 Task: Add a condition where "Channel Is not Facebook Messenger" in new tickets in your groups.
Action: Mouse moved to (114, 418)
Screenshot: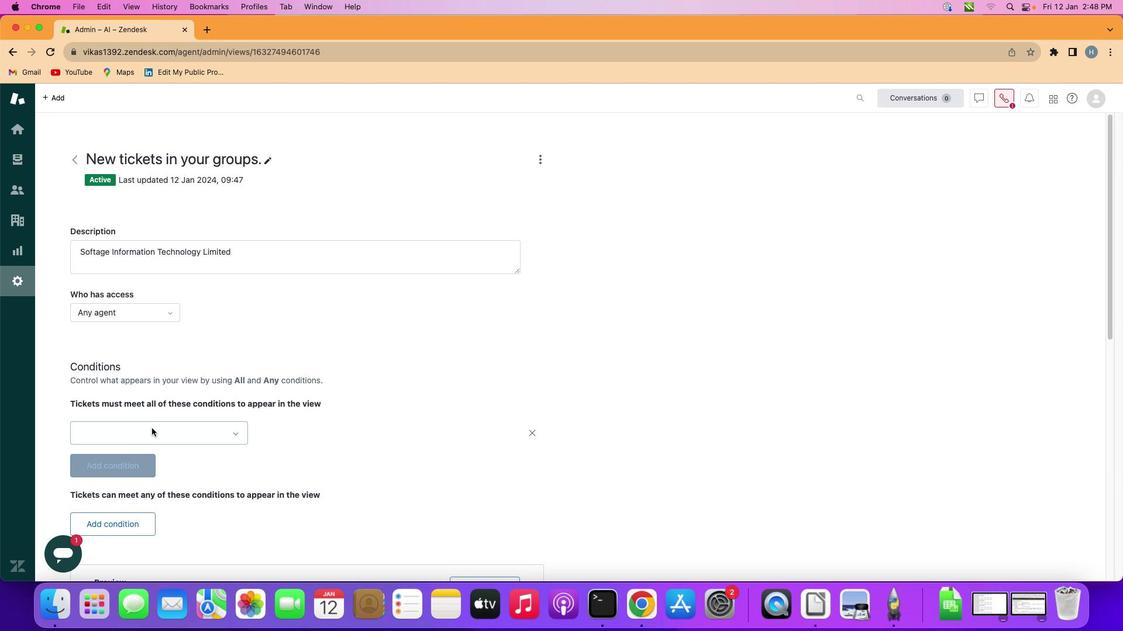 
Action: Mouse pressed left at (114, 418)
Screenshot: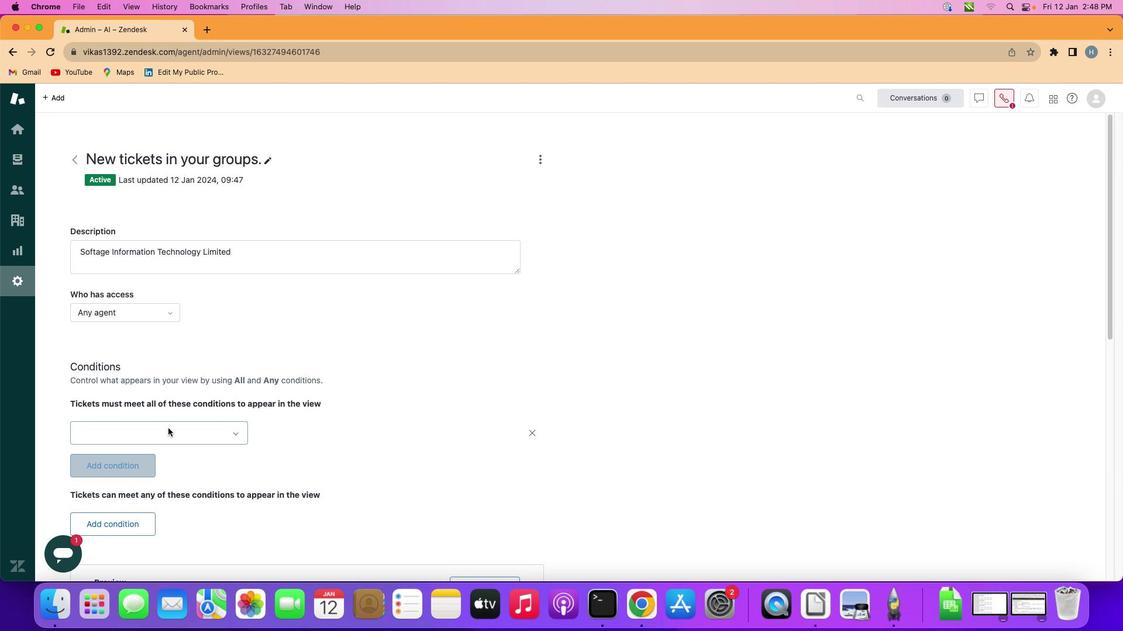 
Action: Mouse moved to (164, 418)
Screenshot: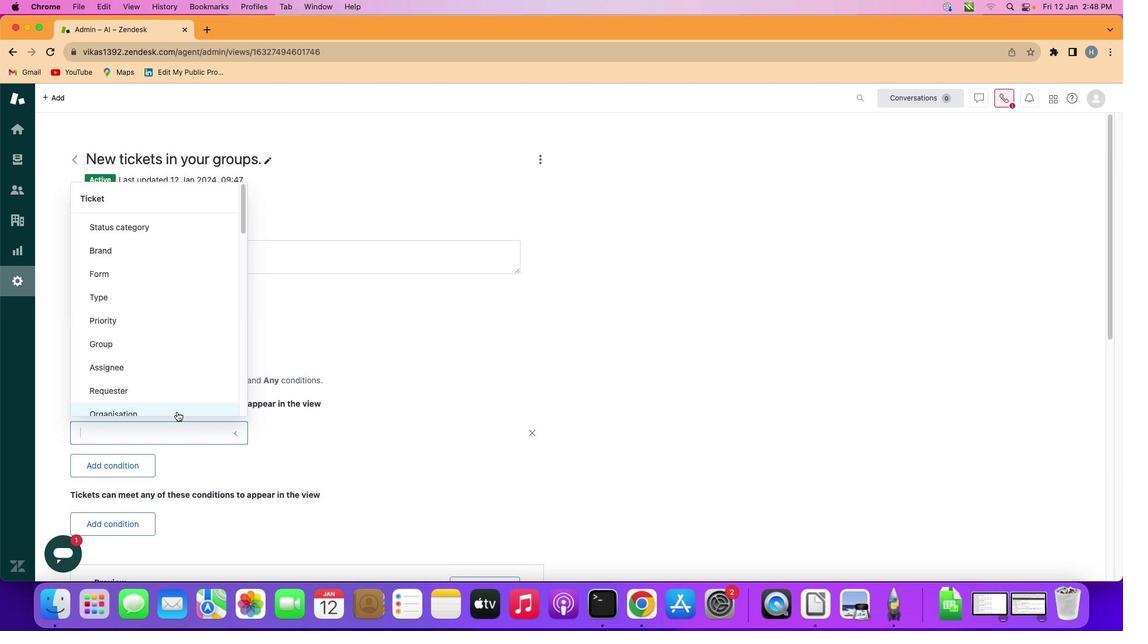 
Action: Mouse pressed left at (164, 418)
Screenshot: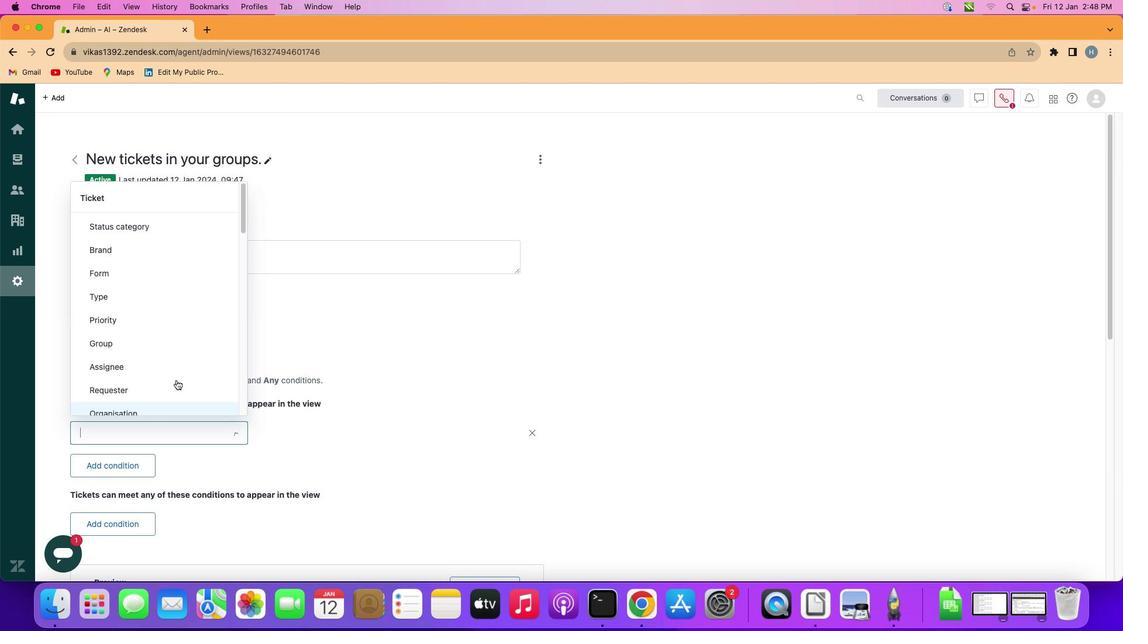 
Action: Mouse moved to (174, 305)
Screenshot: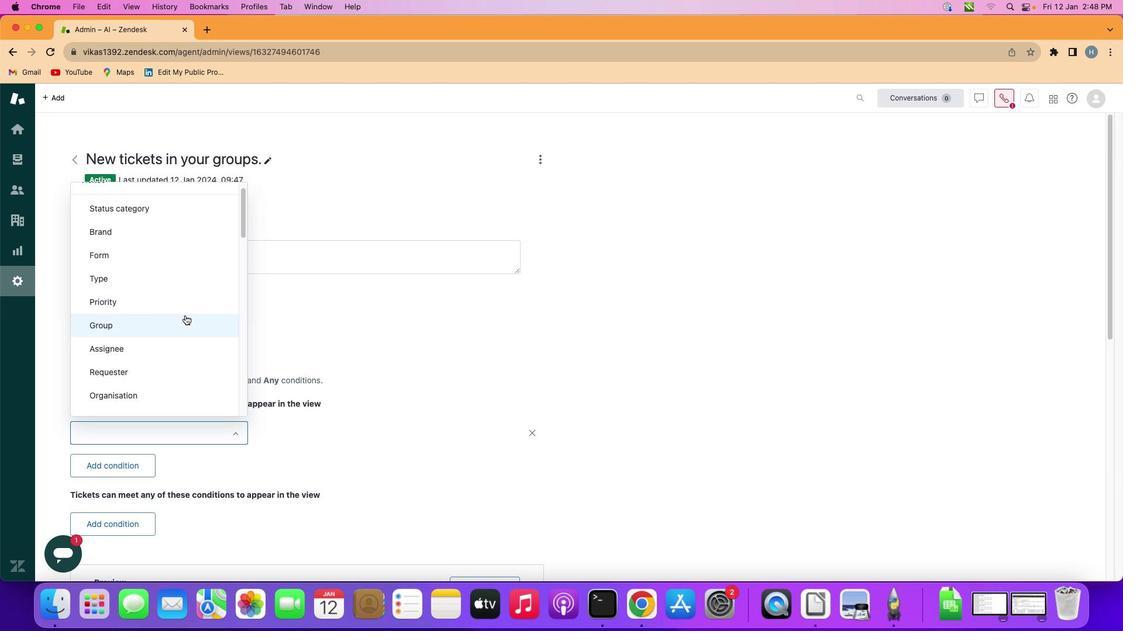 
Action: Mouse scrolled (174, 305) with delta (-9, -9)
Screenshot: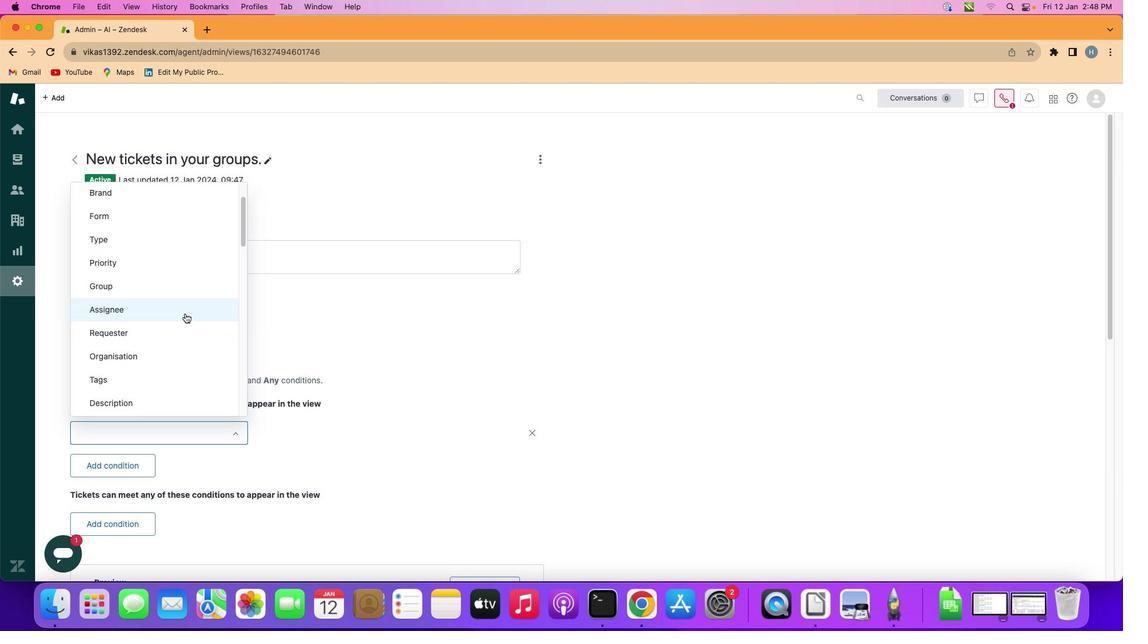 
Action: Mouse scrolled (174, 305) with delta (-9, -9)
Screenshot: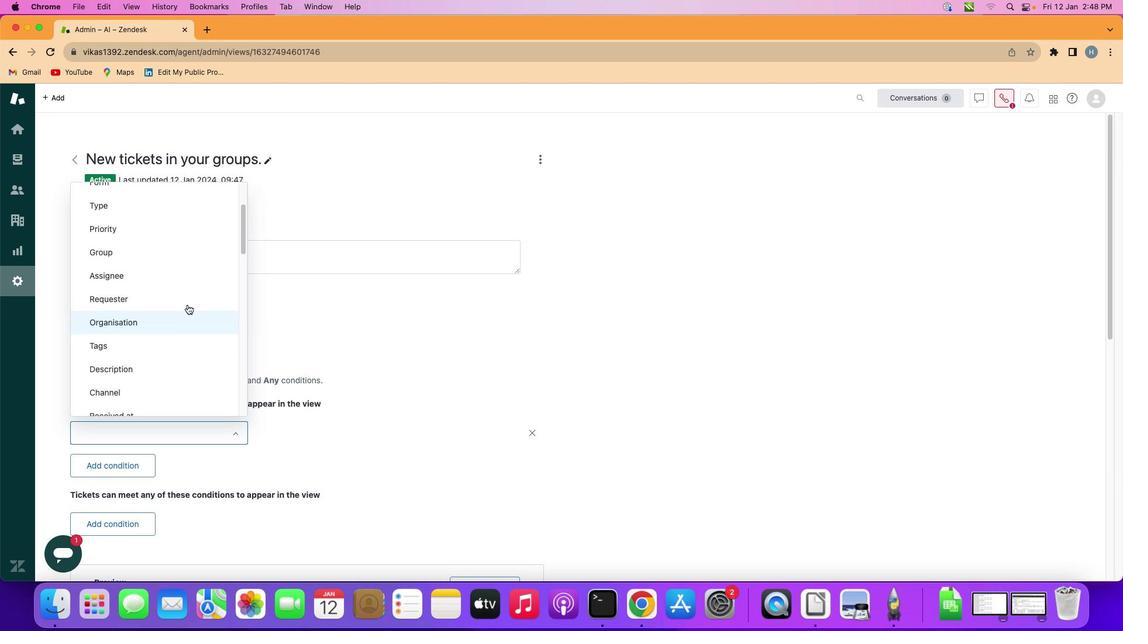 
Action: Mouse scrolled (174, 305) with delta (-9, -9)
Screenshot: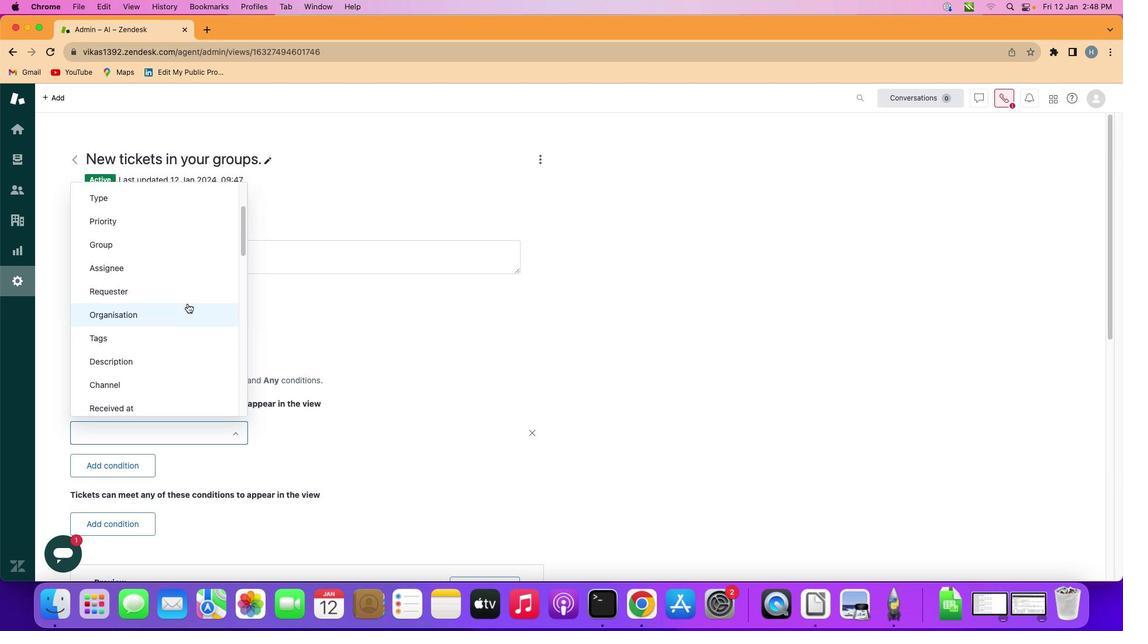 
Action: Mouse moved to (174, 305)
Screenshot: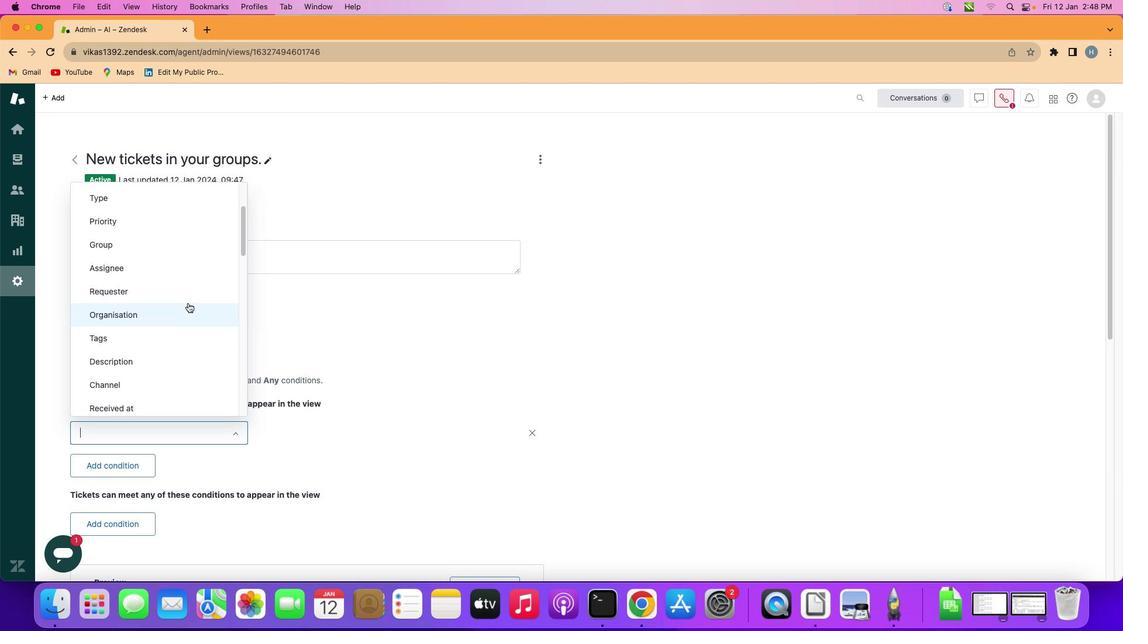 
Action: Mouse scrolled (174, 305) with delta (-9, -10)
Screenshot: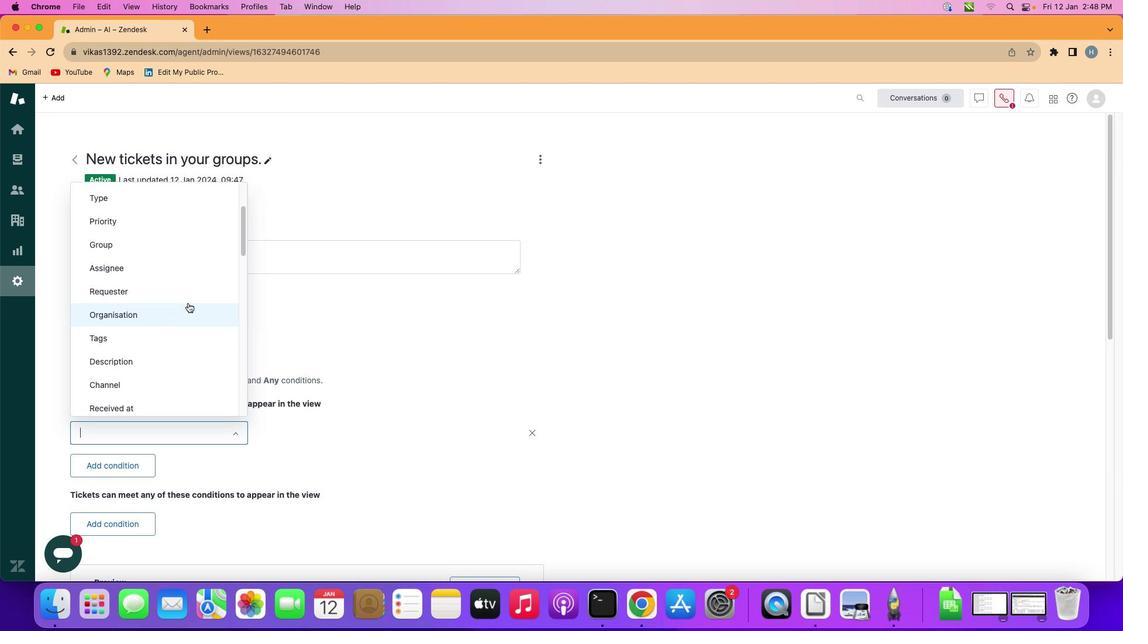 
Action: Mouse moved to (177, 293)
Screenshot: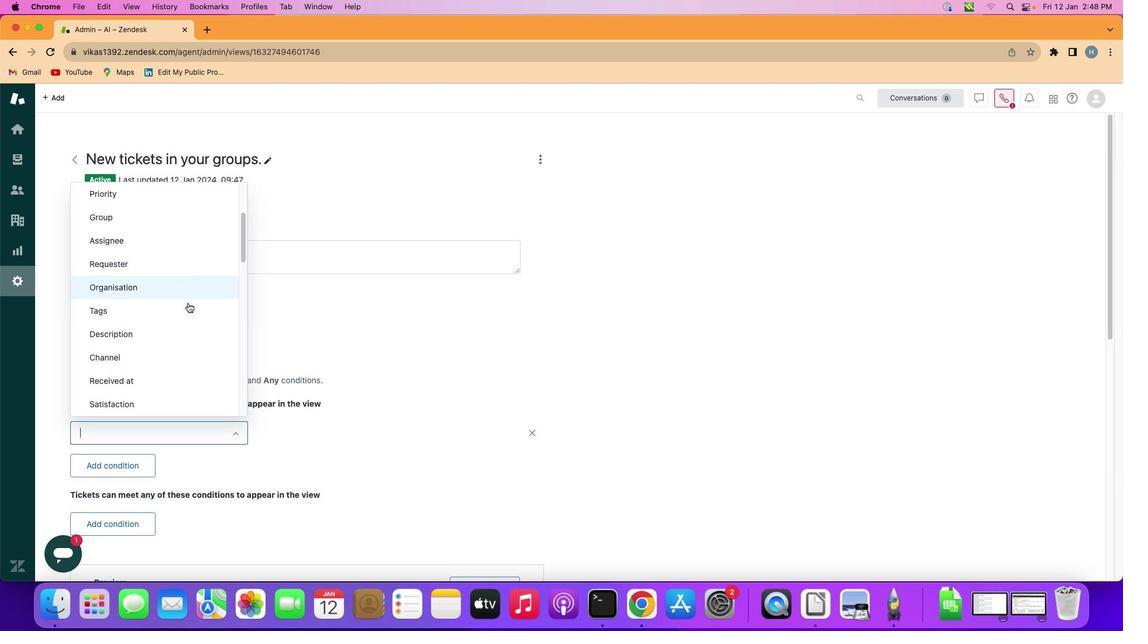 
Action: Mouse scrolled (177, 293) with delta (-9, -9)
Screenshot: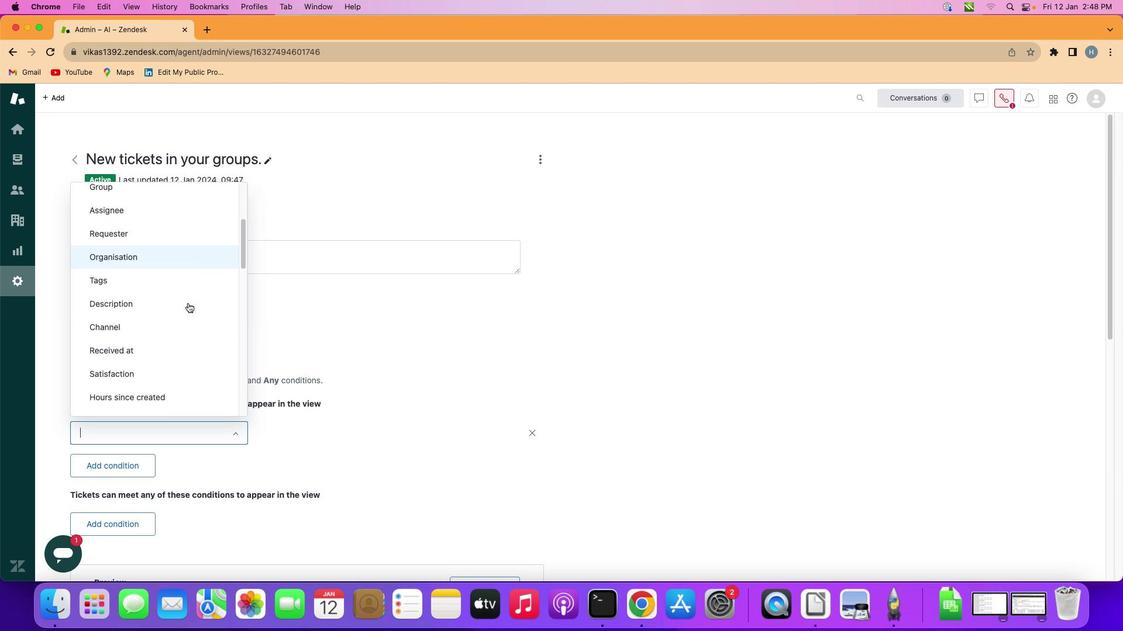 
Action: Mouse moved to (178, 293)
Screenshot: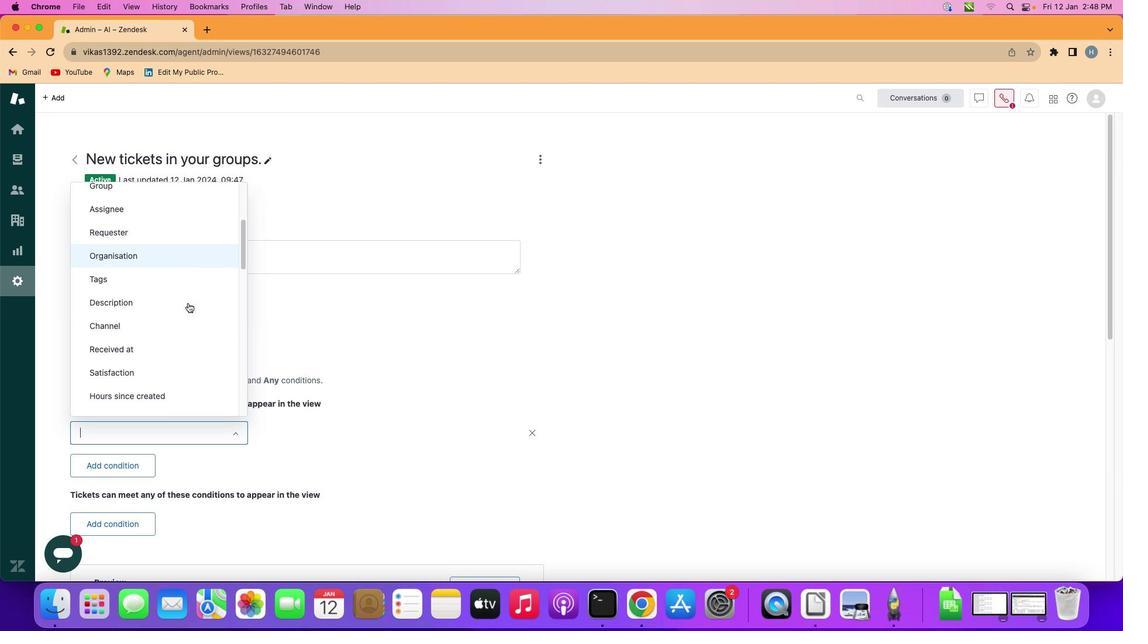 
Action: Mouse scrolled (178, 293) with delta (-9, -9)
Screenshot: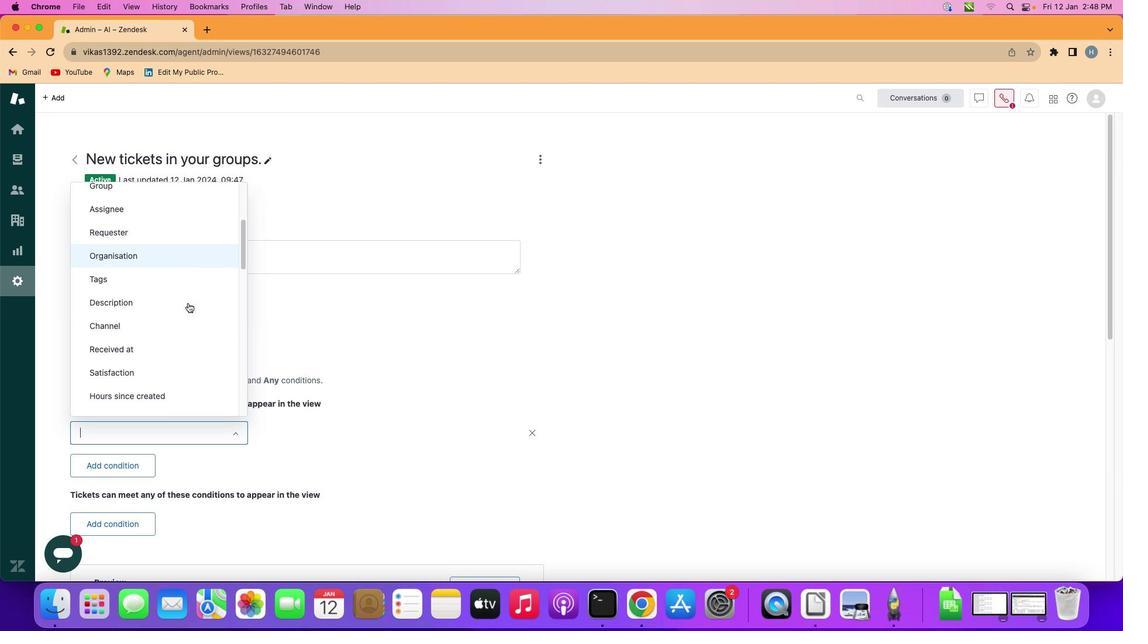 
Action: Mouse scrolled (178, 293) with delta (-9, -9)
Screenshot: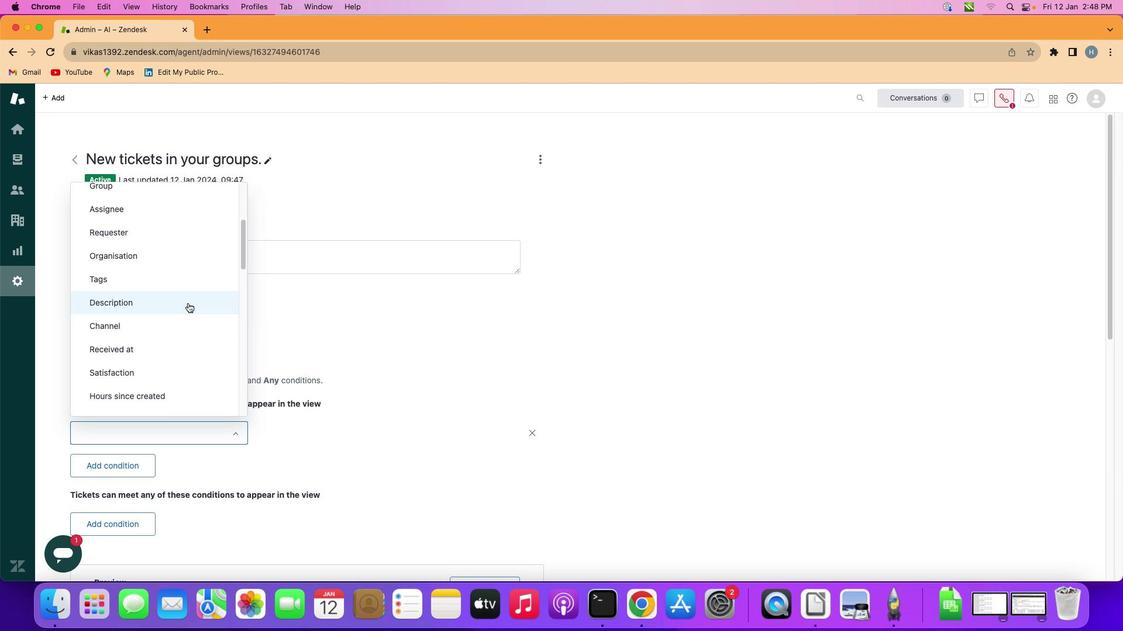 
Action: Mouse moved to (169, 311)
Screenshot: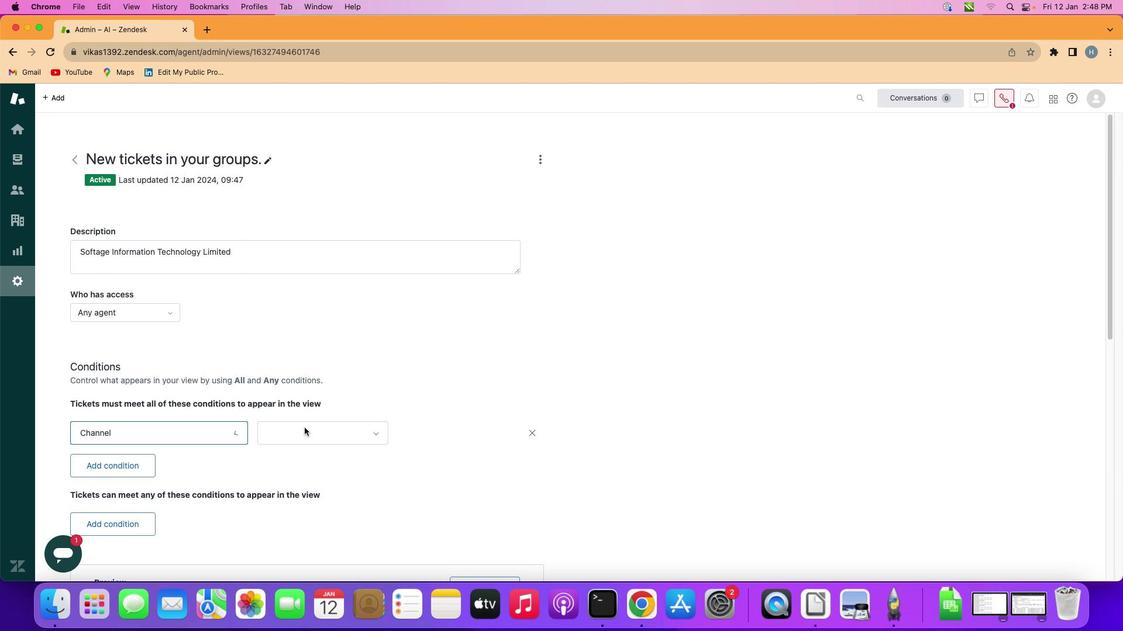 
Action: Mouse pressed left at (169, 311)
Screenshot: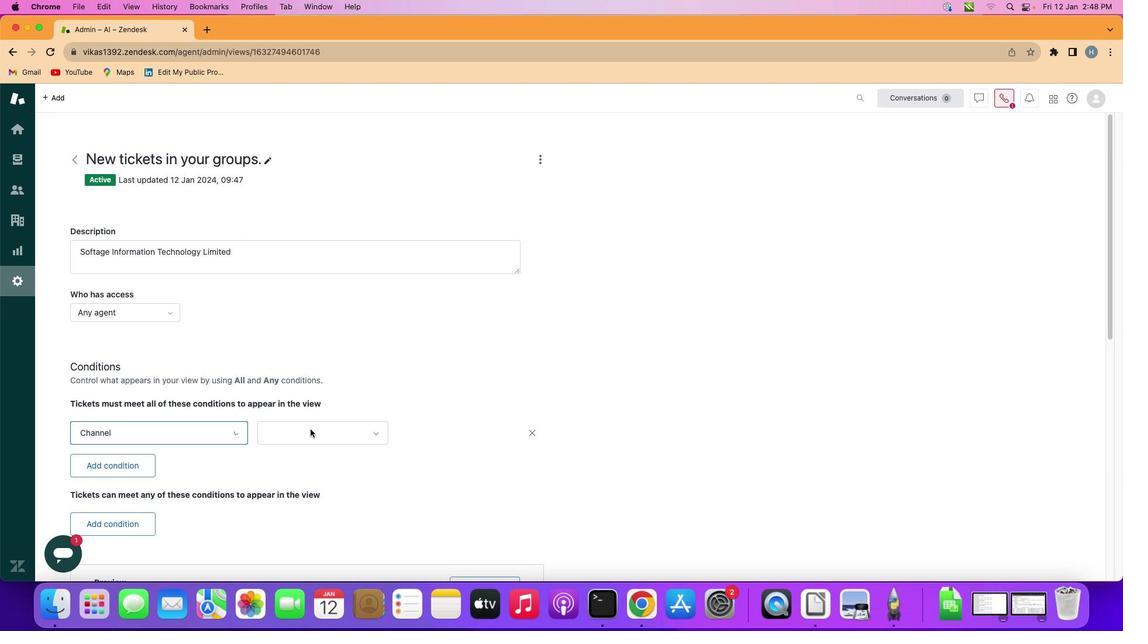 
Action: Mouse moved to (304, 418)
Screenshot: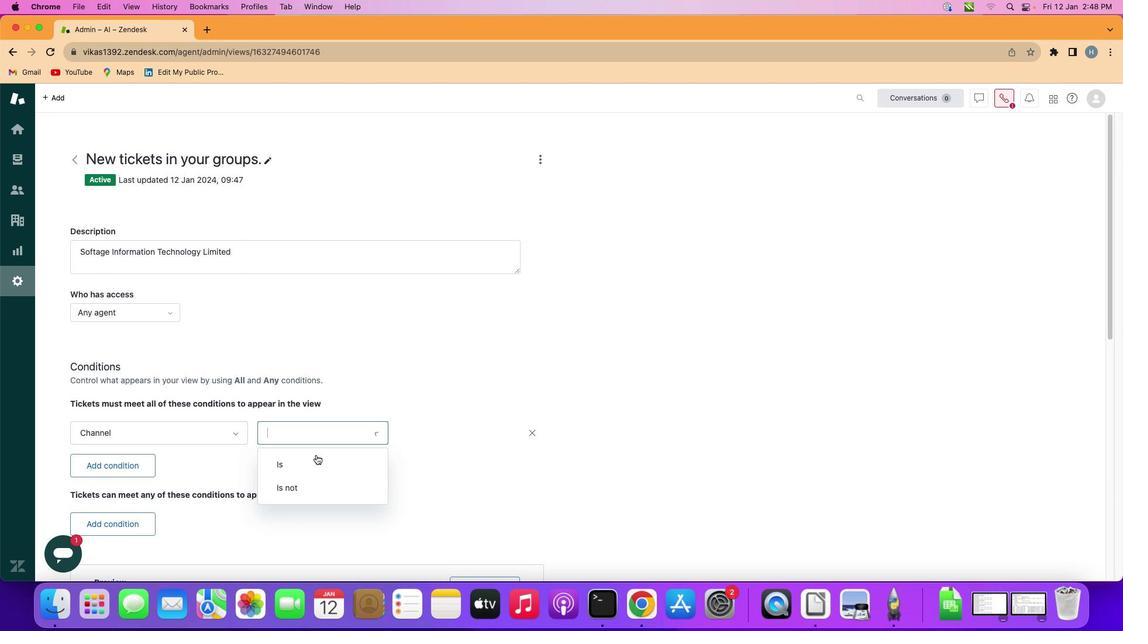 
Action: Mouse pressed left at (304, 418)
Screenshot: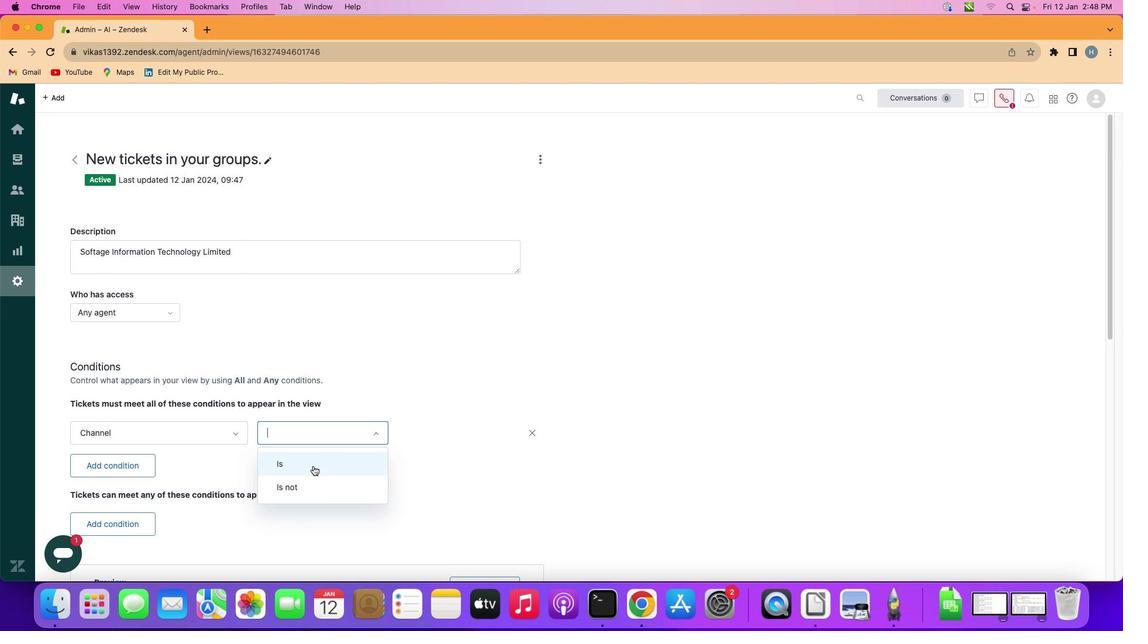 
Action: Mouse moved to (301, 472)
Screenshot: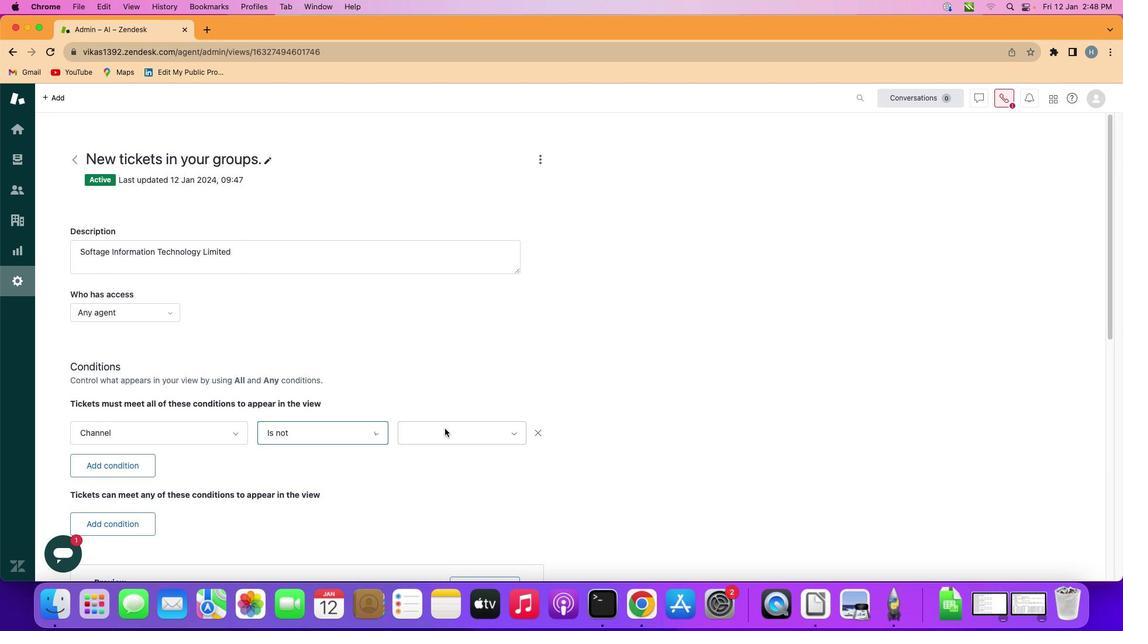 
Action: Mouse pressed left at (301, 472)
Screenshot: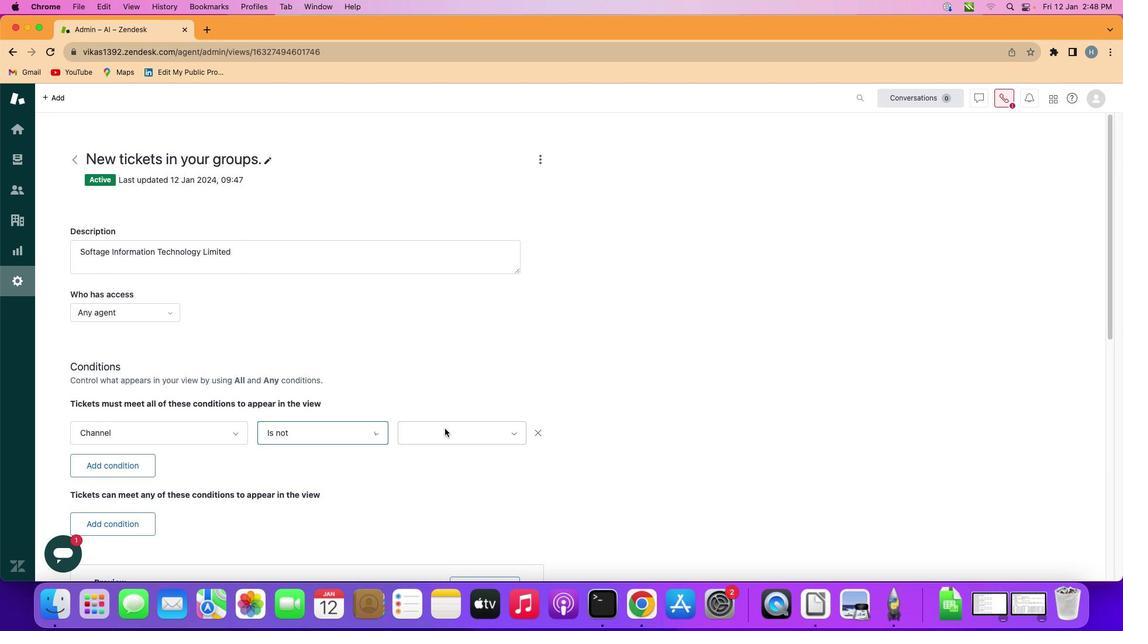 
Action: Mouse moved to (442, 415)
Screenshot: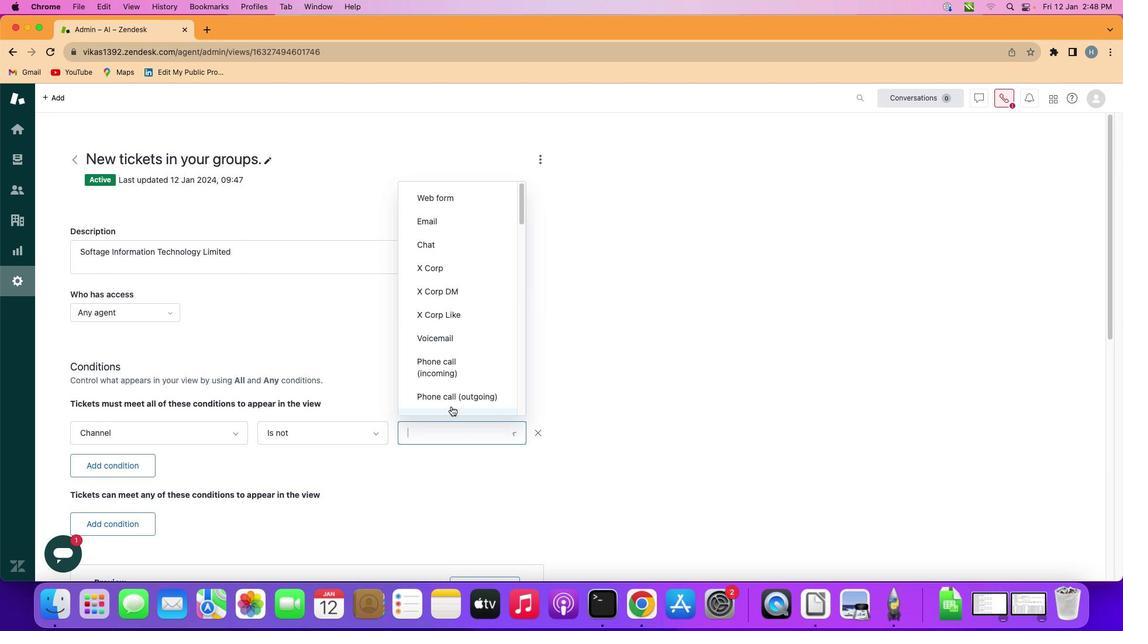 
Action: Mouse pressed left at (442, 415)
Screenshot: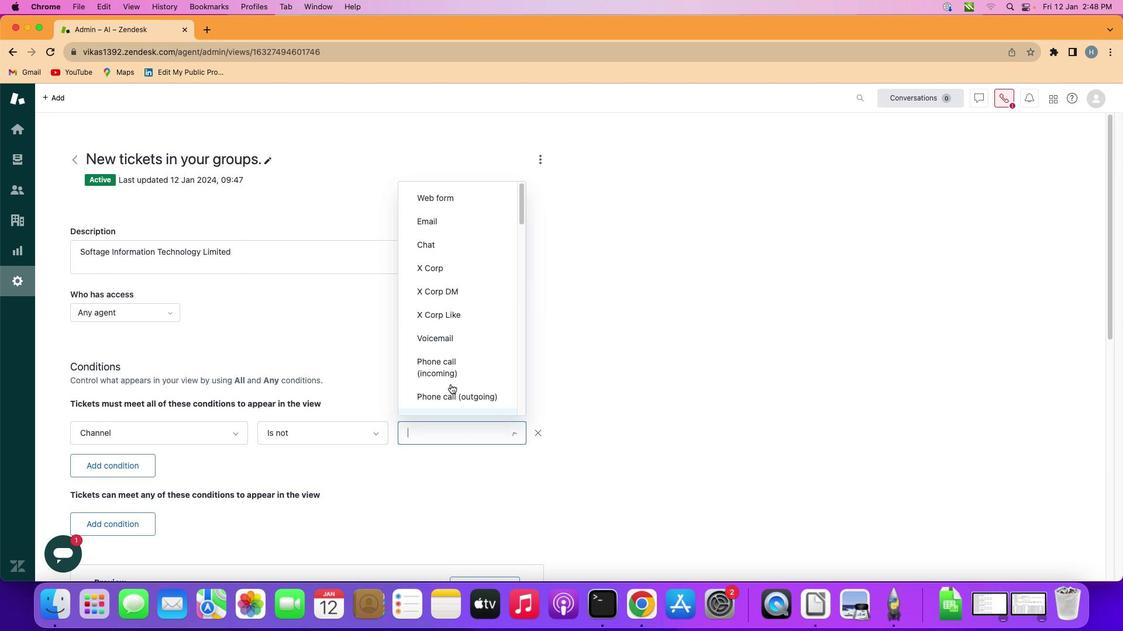 
Action: Mouse moved to (450, 281)
Screenshot: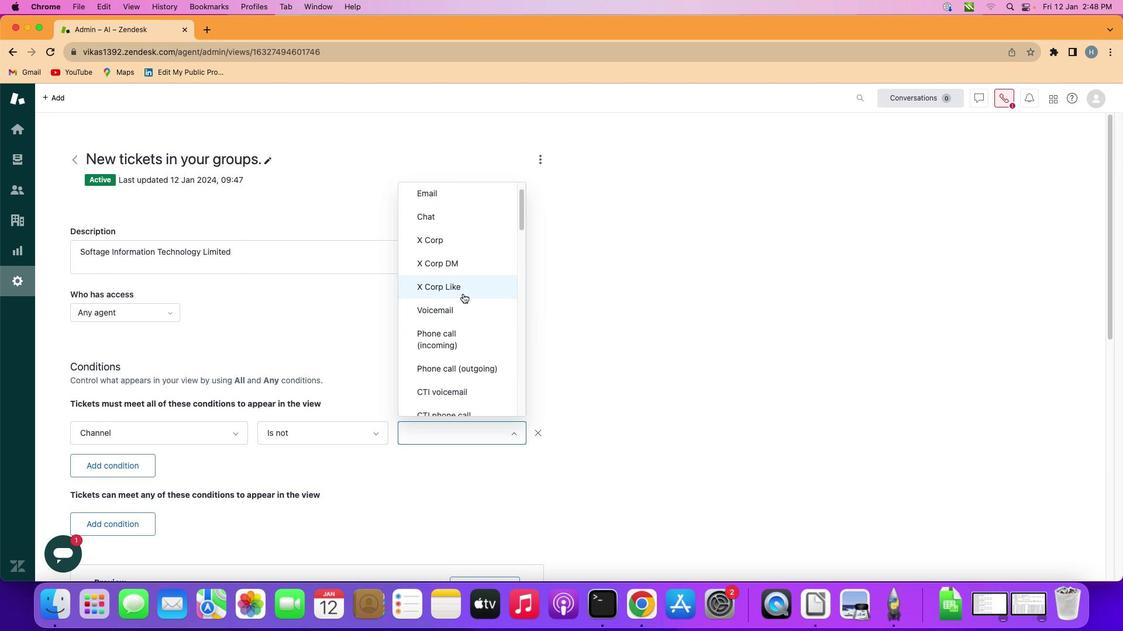 
Action: Mouse scrolled (450, 281) with delta (-9, -9)
Screenshot: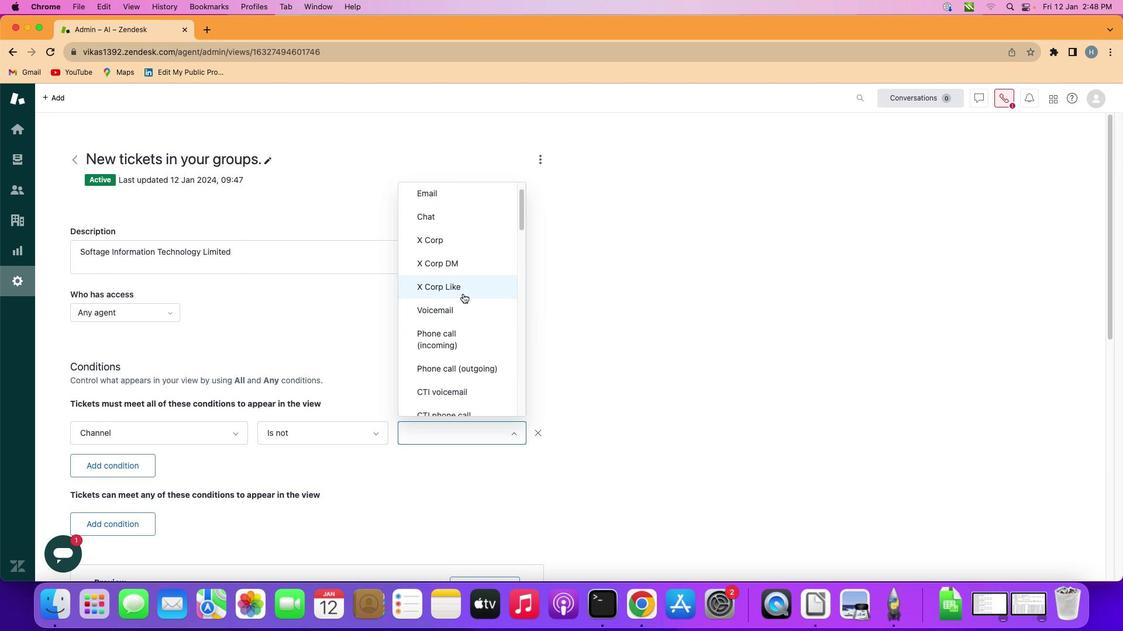 
Action: Mouse moved to (451, 281)
Screenshot: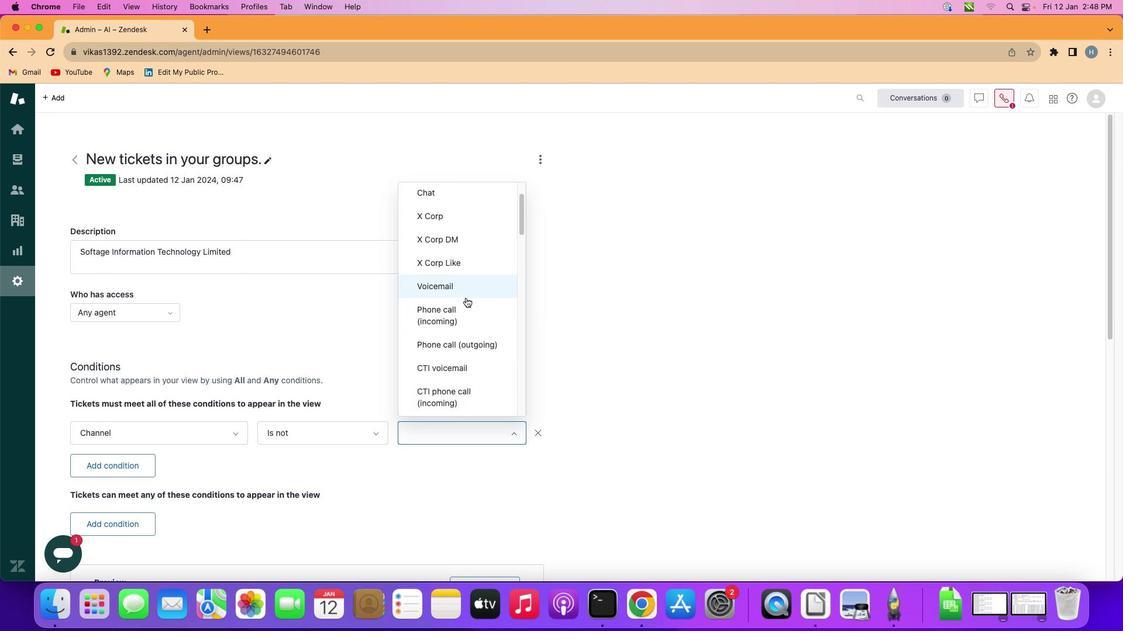 
Action: Mouse scrolled (451, 281) with delta (-9, -9)
Screenshot: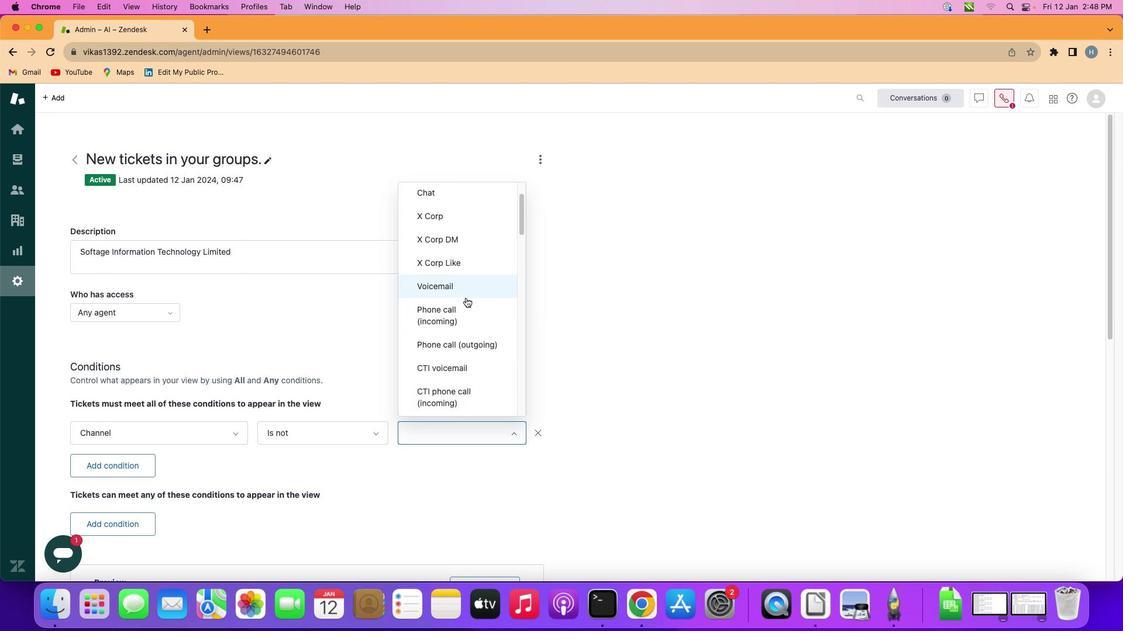 
Action: Mouse moved to (452, 283)
Screenshot: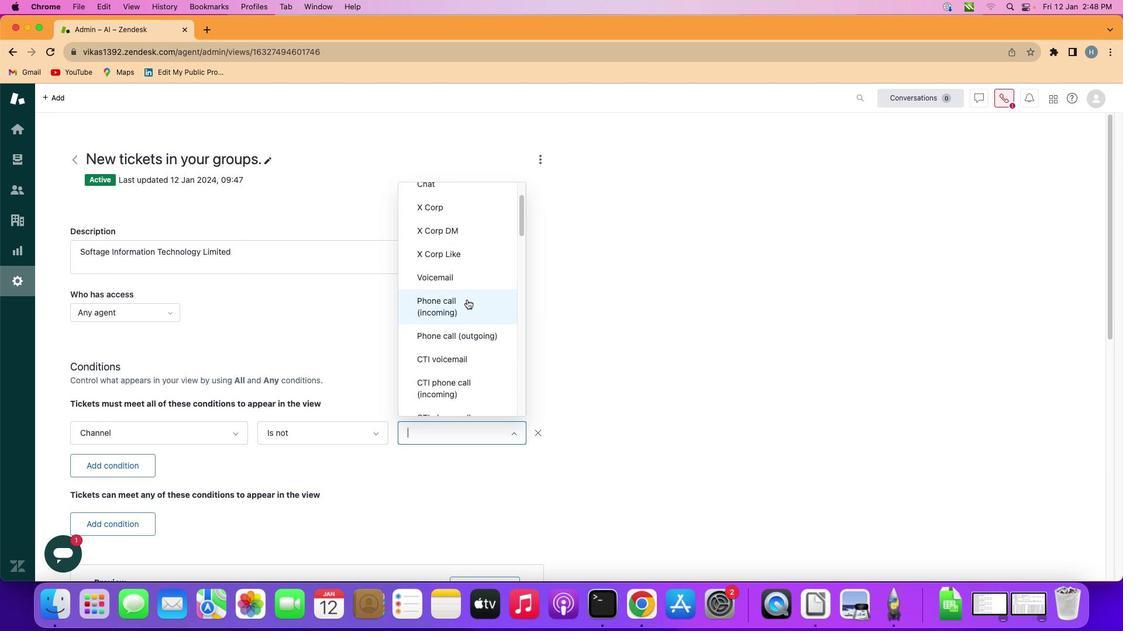 
Action: Mouse scrolled (452, 283) with delta (-9, -9)
Screenshot: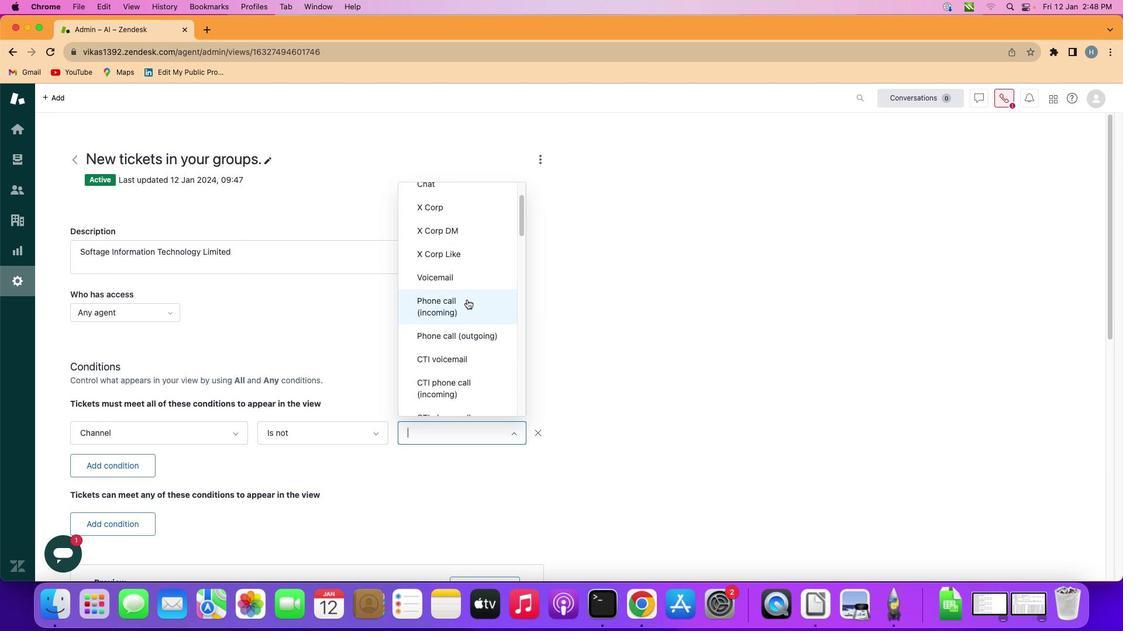 
Action: Mouse moved to (452, 284)
Screenshot: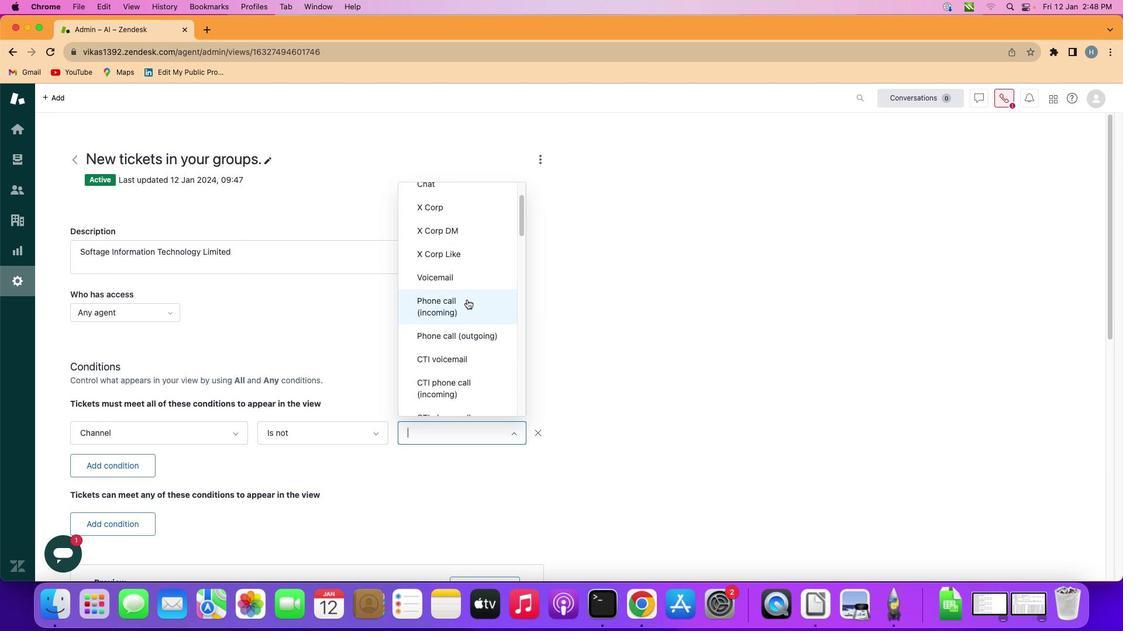 
Action: Mouse scrolled (452, 284) with delta (-9, -9)
Screenshot: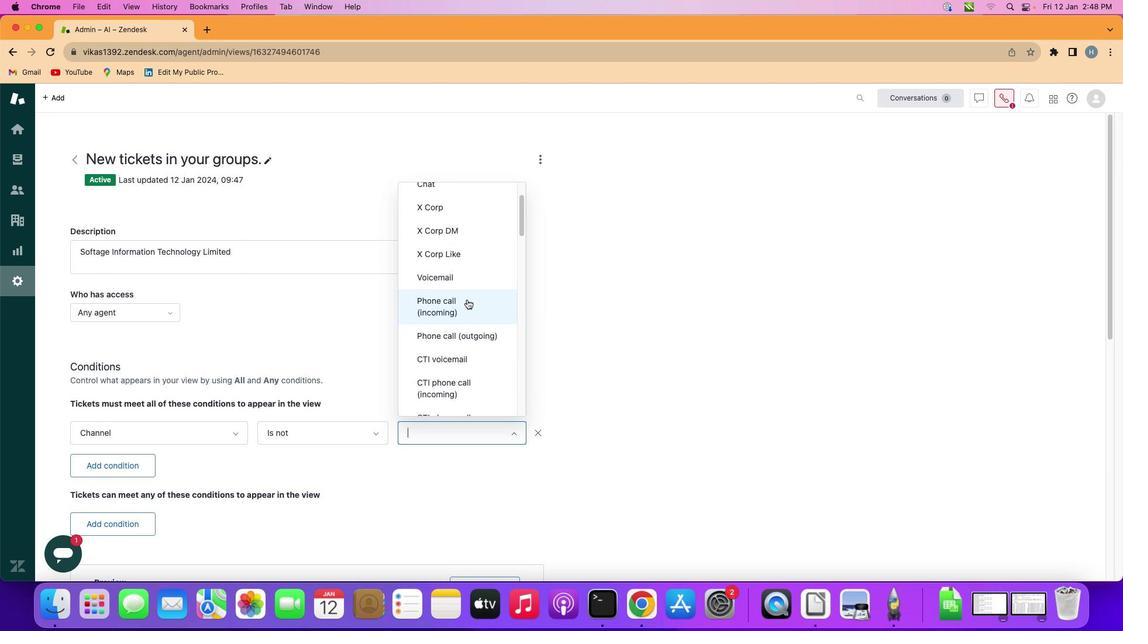 
Action: Mouse moved to (456, 290)
Screenshot: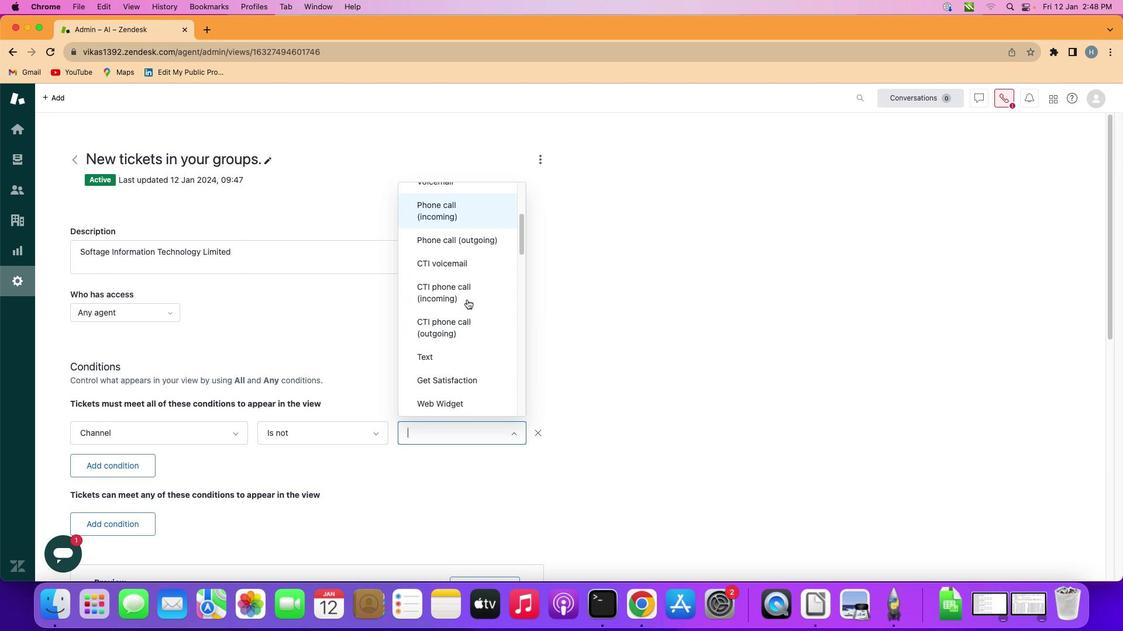 
Action: Mouse scrolled (456, 290) with delta (-9, -9)
Screenshot: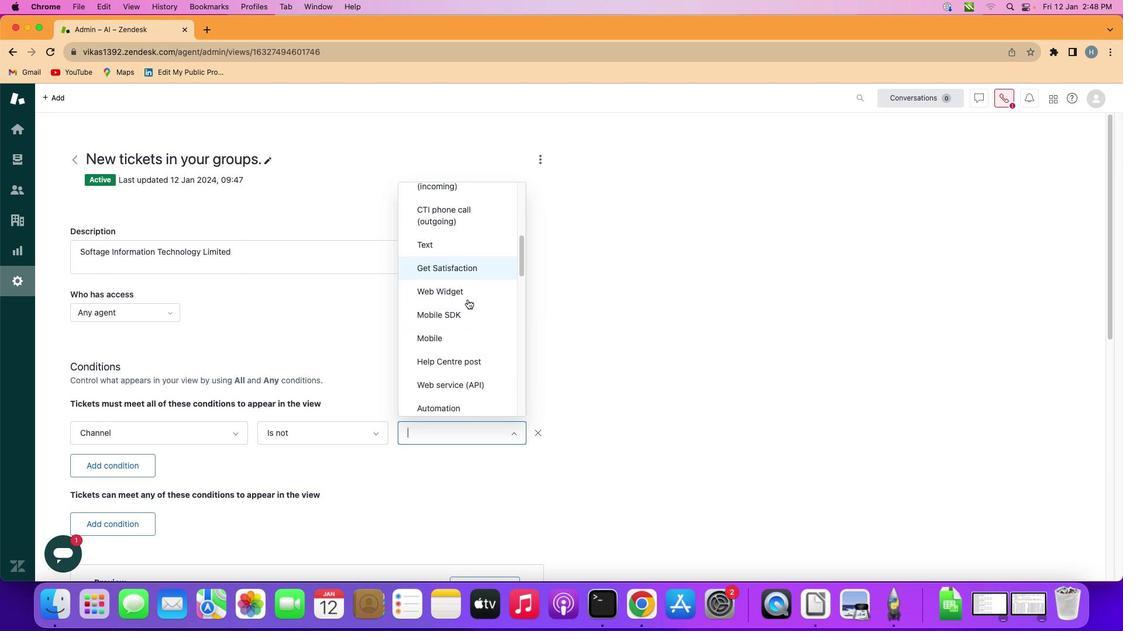 
Action: Mouse scrolled (456, 290) with delta (-9, -9)
Screenshot: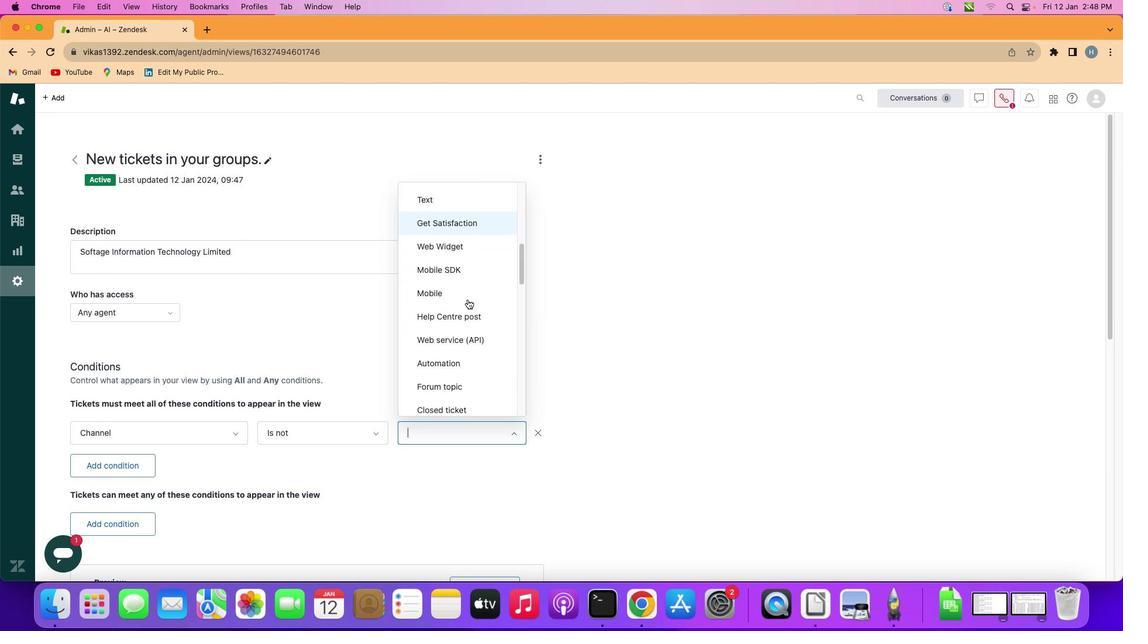 
Action: Mouse scrolled (456, 290) with delta (-9, -10)
Screenshot: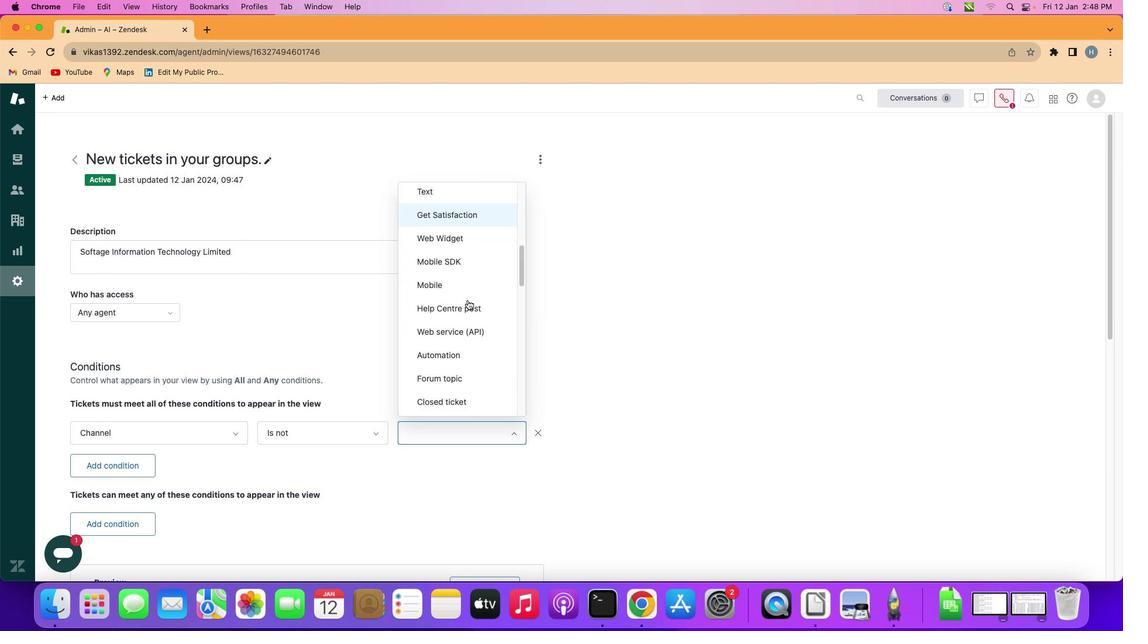 
Action: Mouse scrolled (456, 290) with delta (-9, -11)
Screenshot: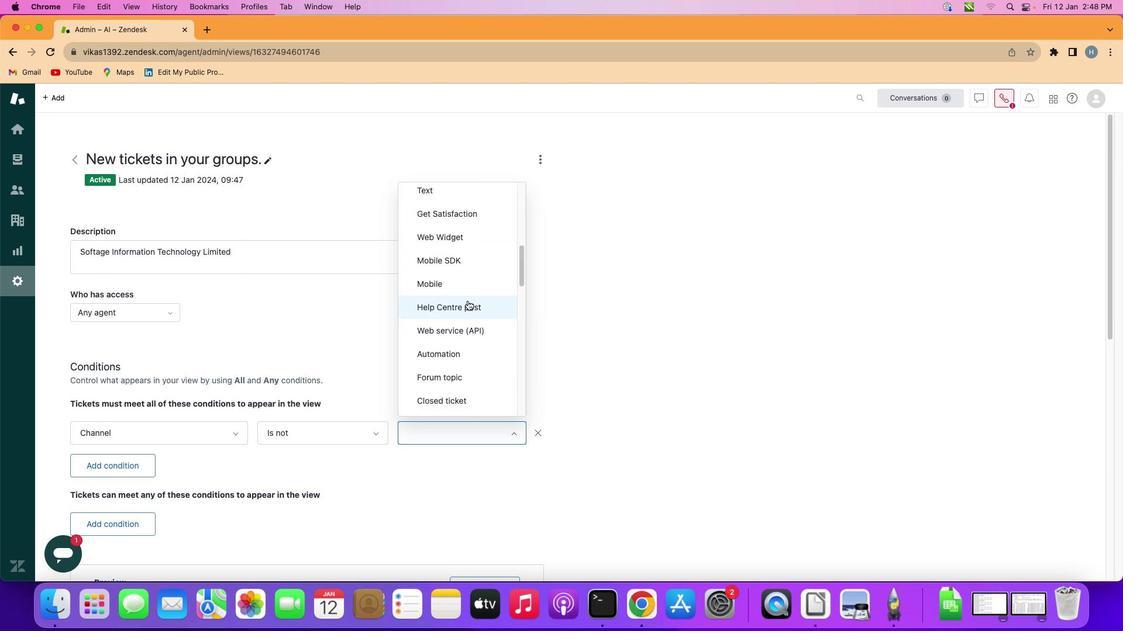
Action: Mouse moved to (457, 290)
Screenshot: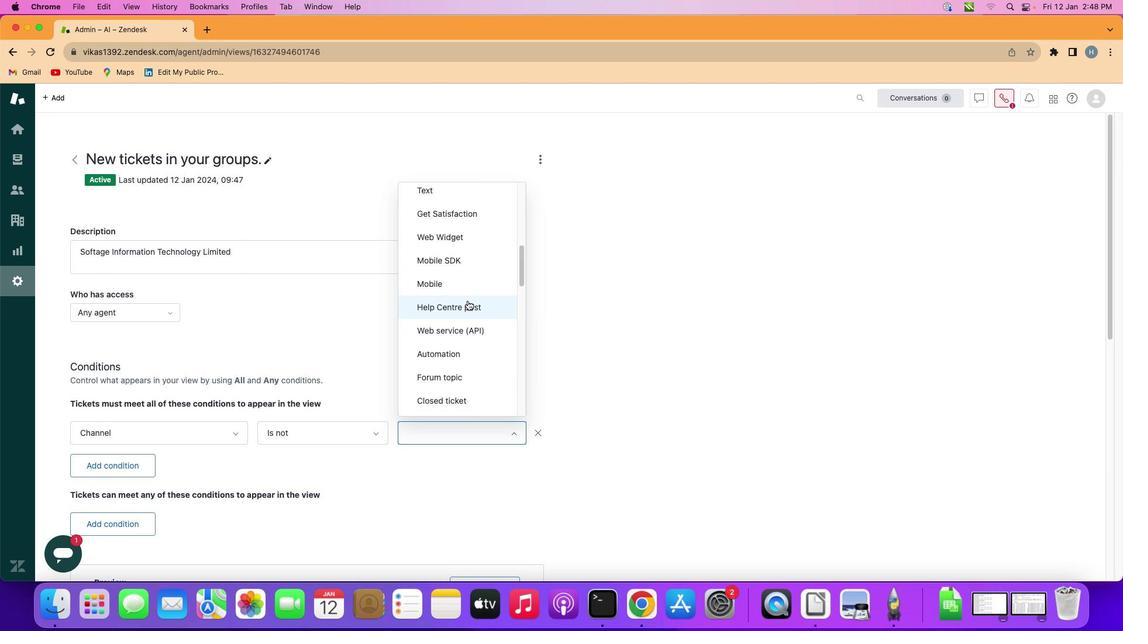 
Action: Mouse scrolled (457, 290) with delta (-9, -11)
Screenshot: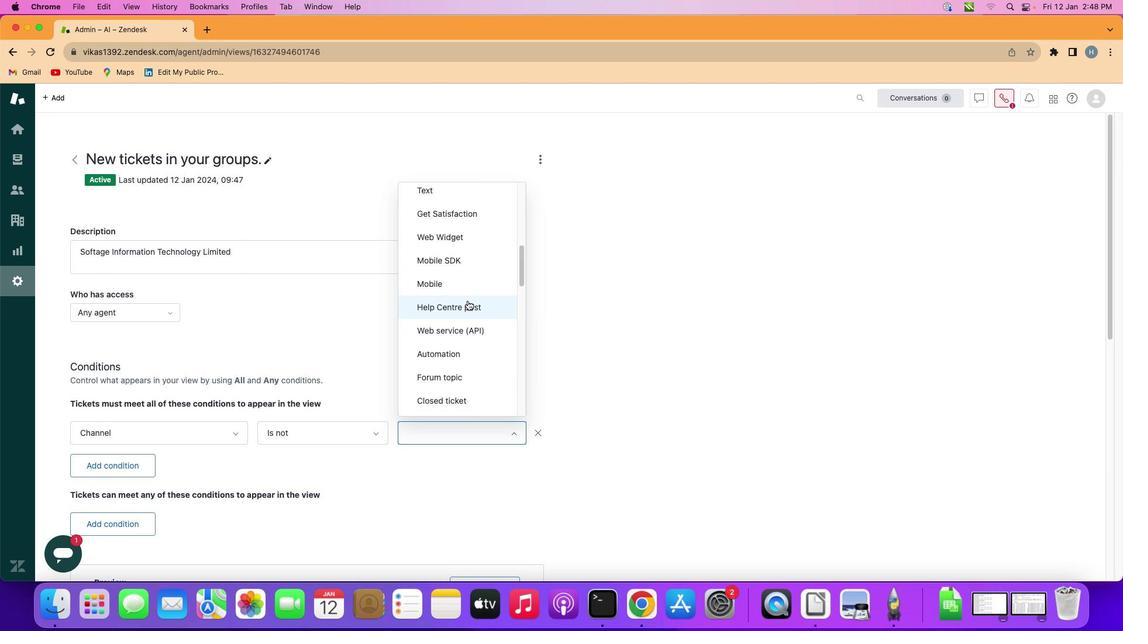 
Action: Mouse moved to (457, 291)
Screenshot: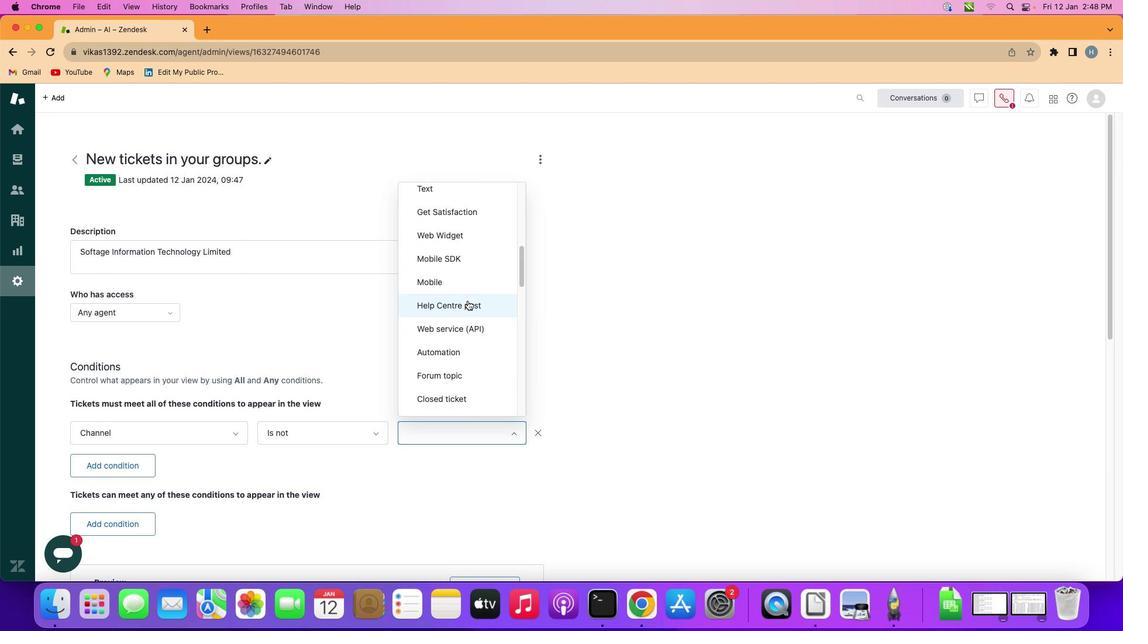 
Action: Mouse scrolled (457, 291) with delta (-9, -9)
Screenshot: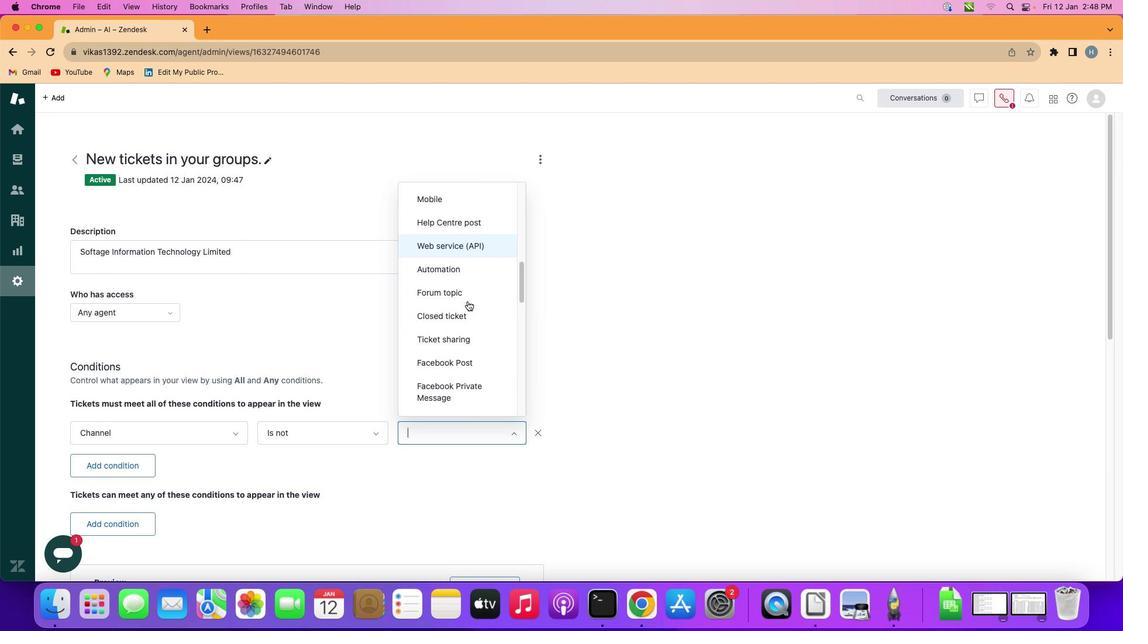 
Action: Mouse scrolled (457, 291) with delta (-9, -9)
Screenshot: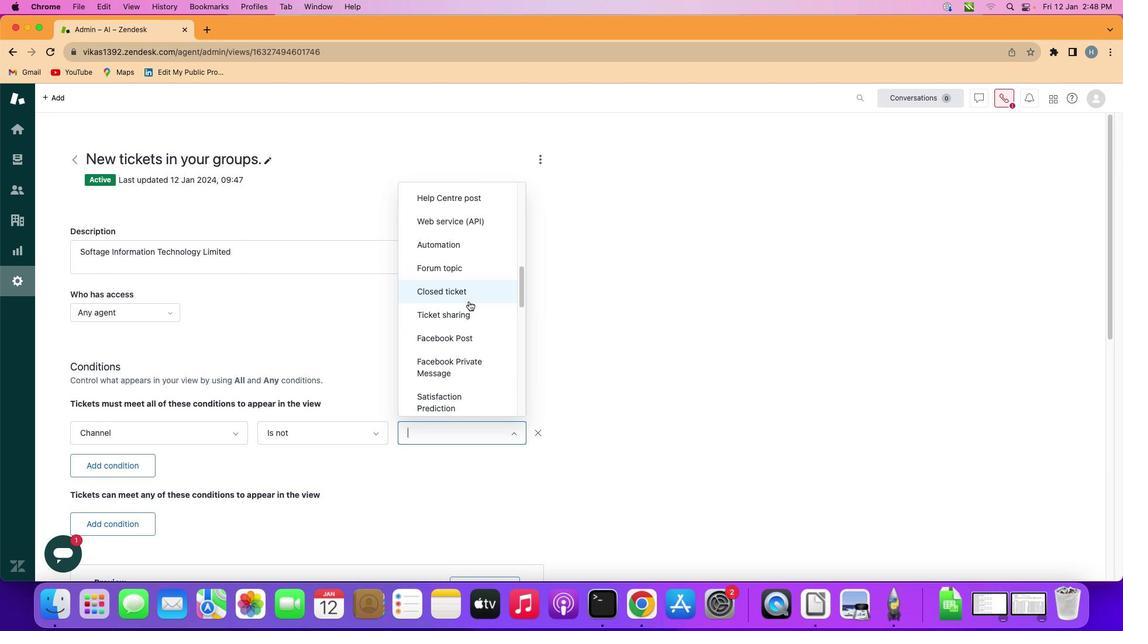 
Action: Mouse moved to (457, 291)
Screenshot: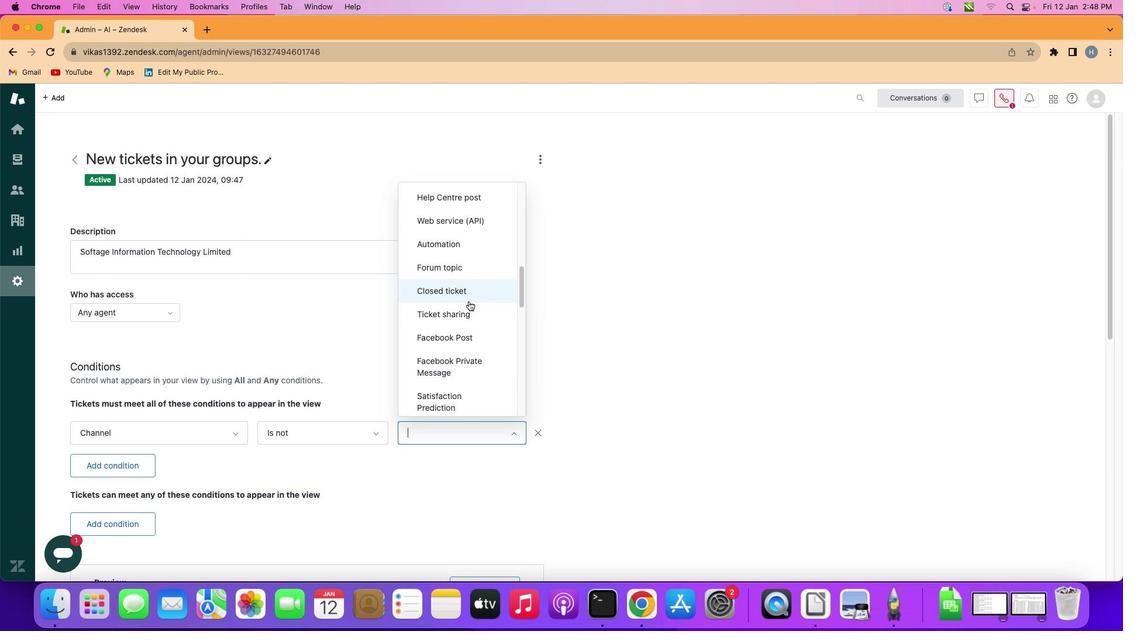 
Action: Mouse scrolled (457, 291) with delta (-9, -9)
Screenshot: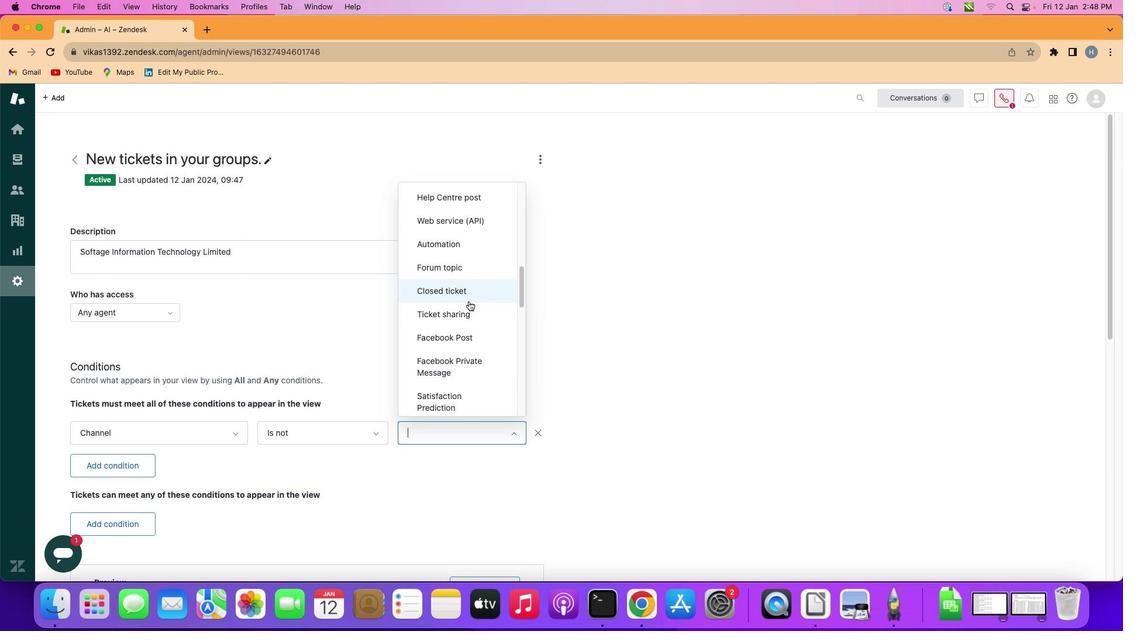 
Action: Mouse moved to (457, 291)
Screenshot: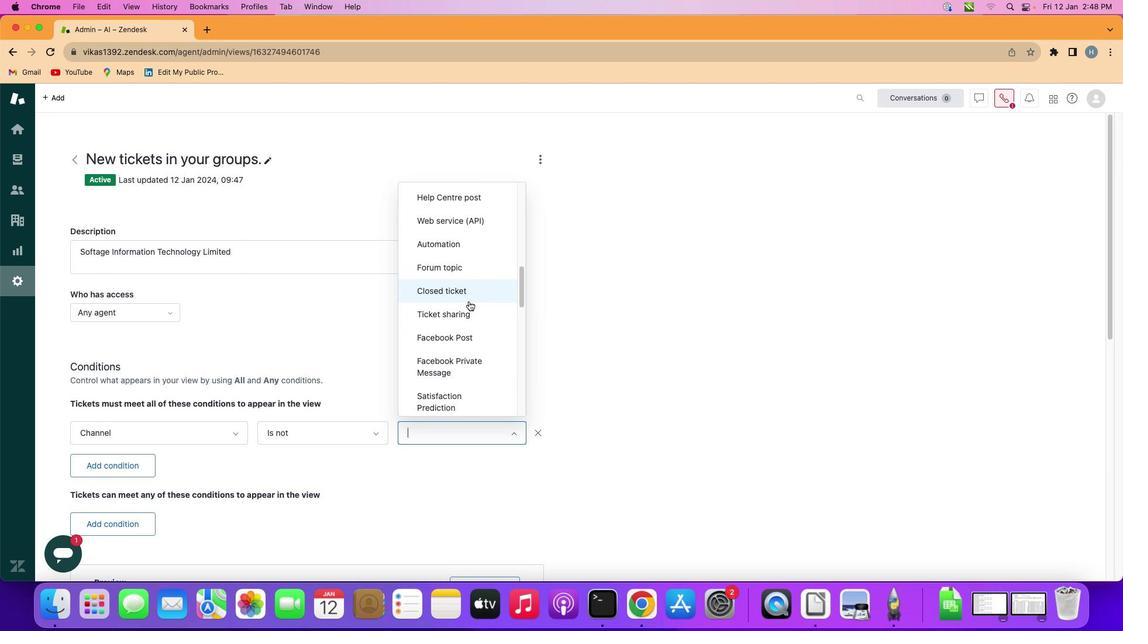 
Action: Mouse scrolled (457, 291) with delta (-9, -10)
Screenshot: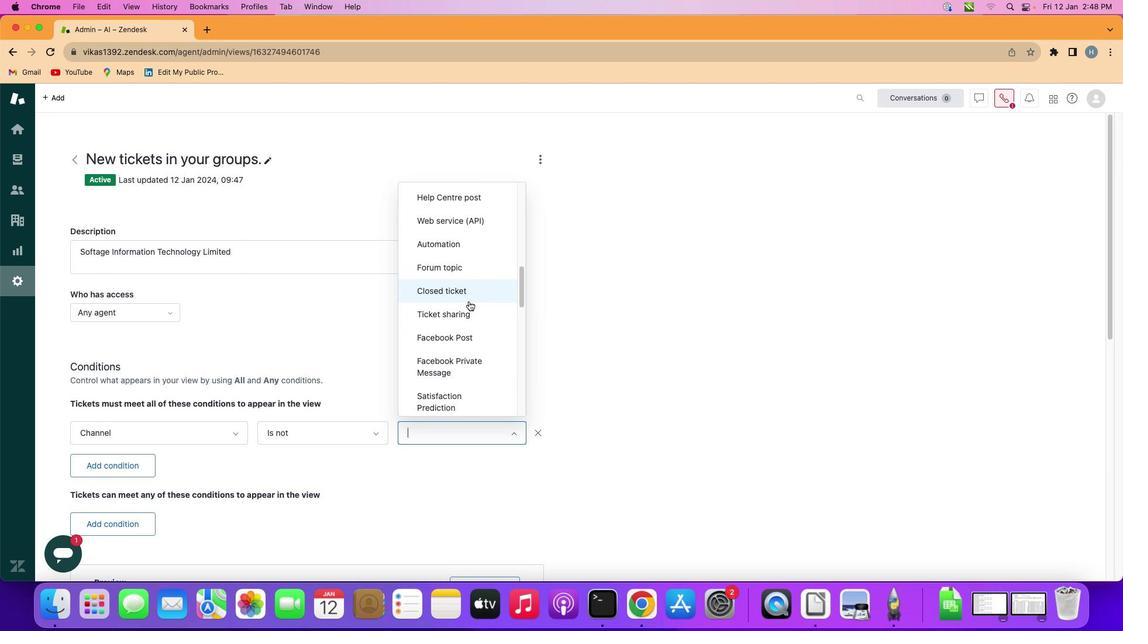 
Action: Mouse moved to (458, 291)
Screenshot: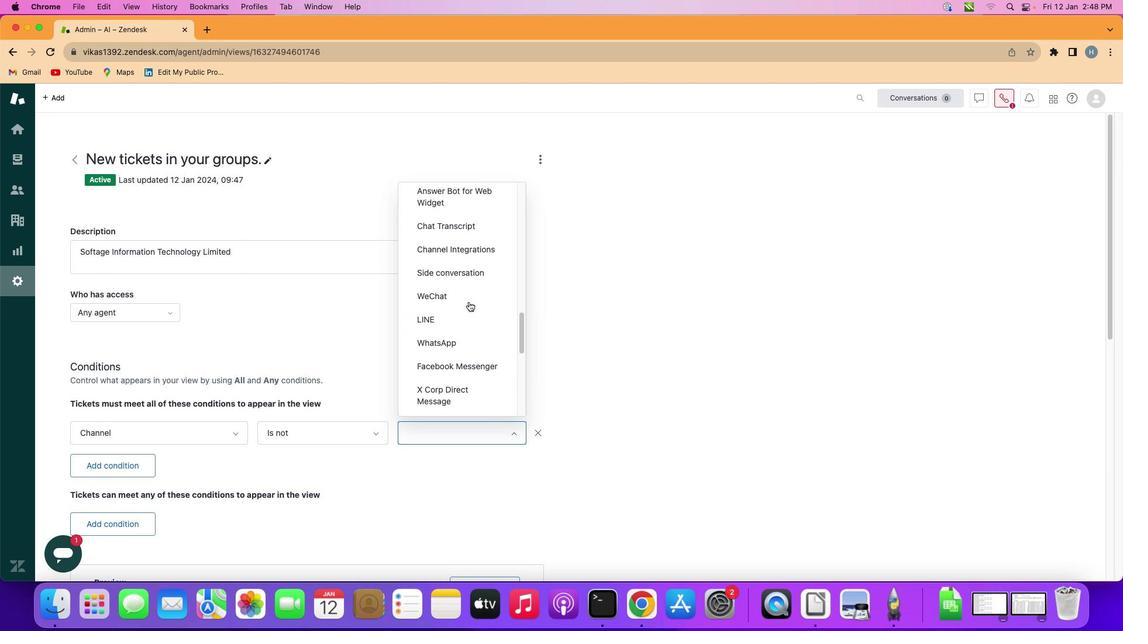 
Action: Mouse scrolled (458, 291) with delta (-9, -9)
Screenshot: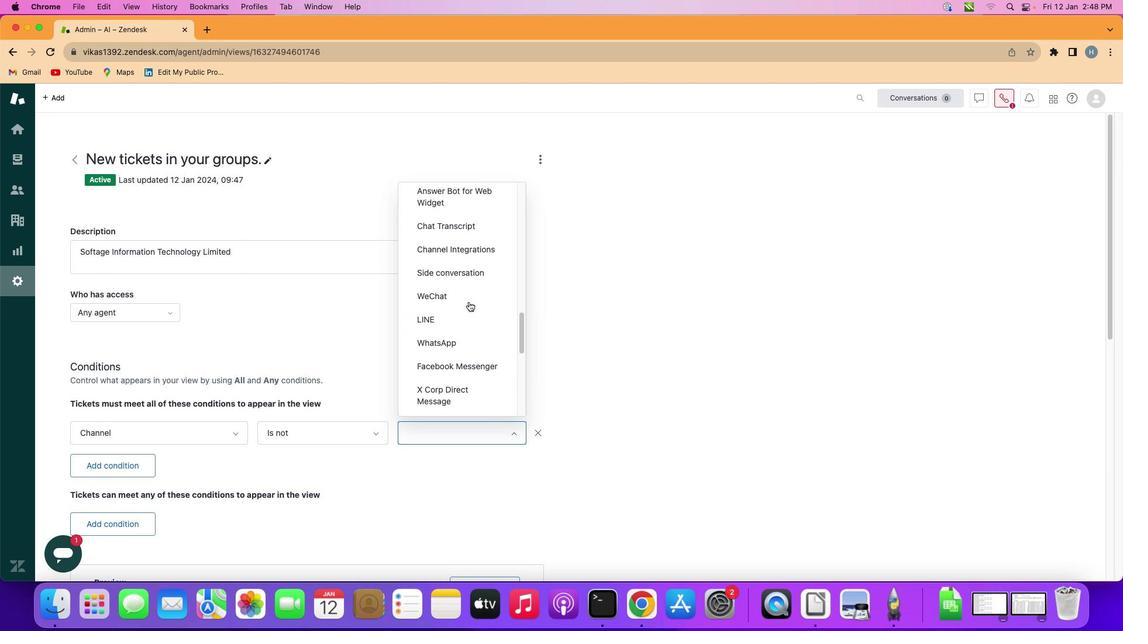 
Action: Mouse scrolled (458, 291) with delta (-9, -9)
Screenshot: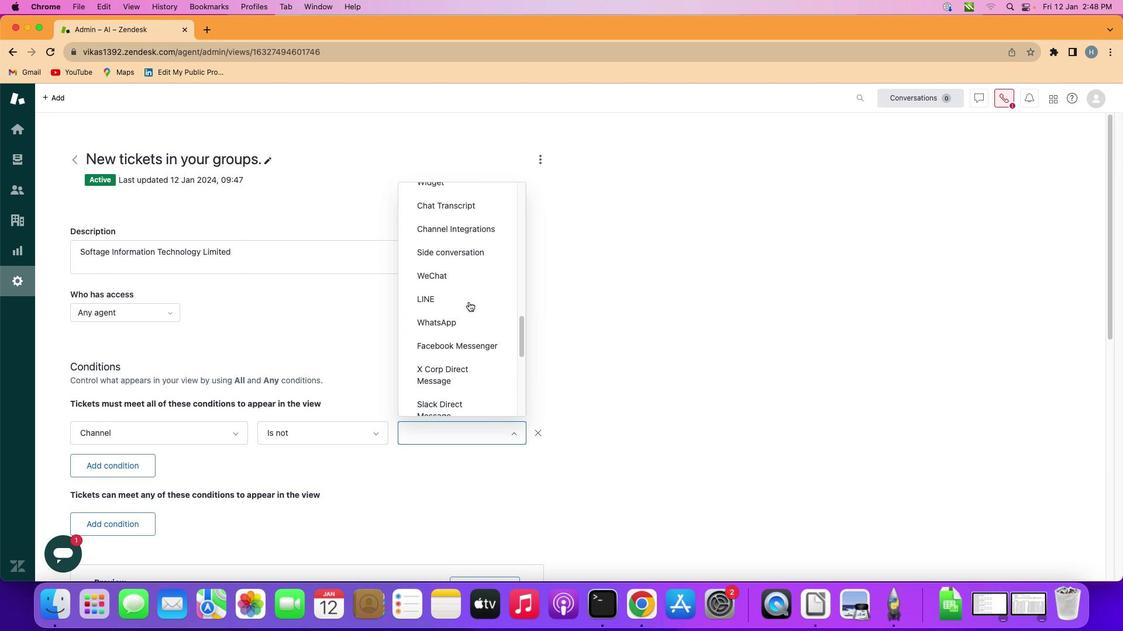 
Action: Mouse scrolled (458, 291) with delta (-9, -10)
Screenshot: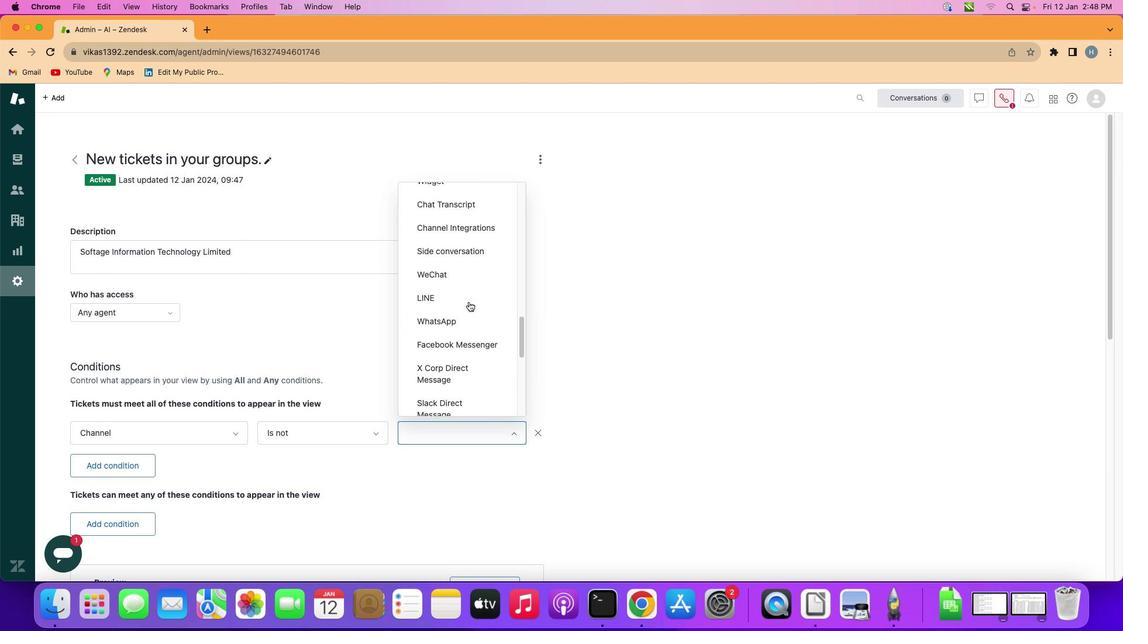 
Action: Mouse scrolled (458, 291) with delta (-9, -11)
Screenshot: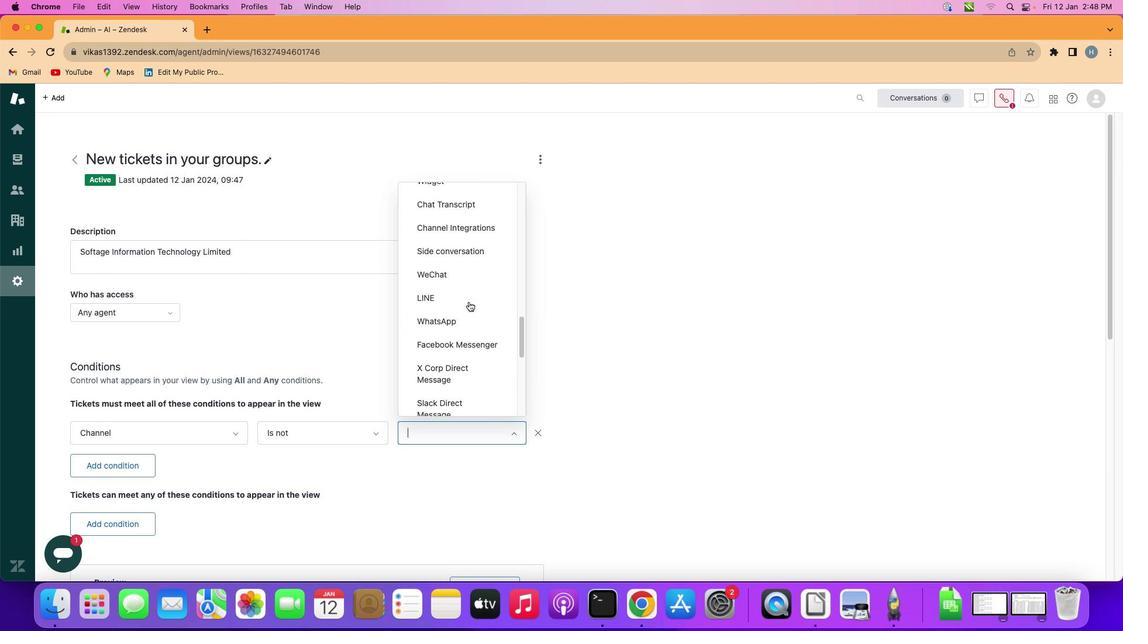 
Action: Mouse moved to (458, 292)
Screenshot: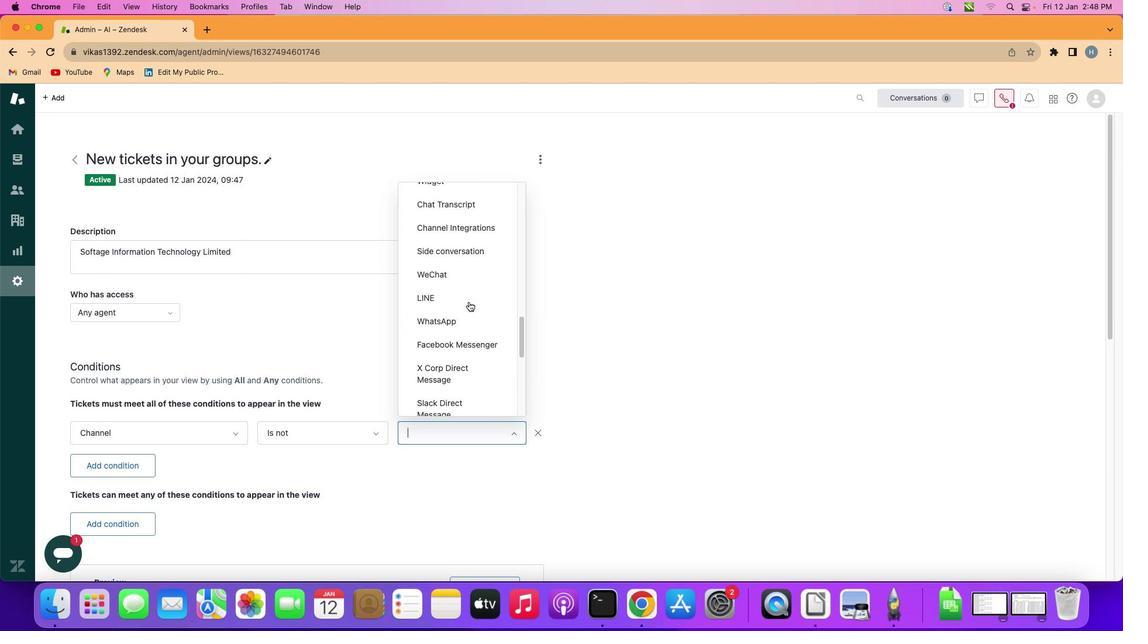 
Action: Mouse scrolled (458, 292) with delta (-9, -11)
Screenshot: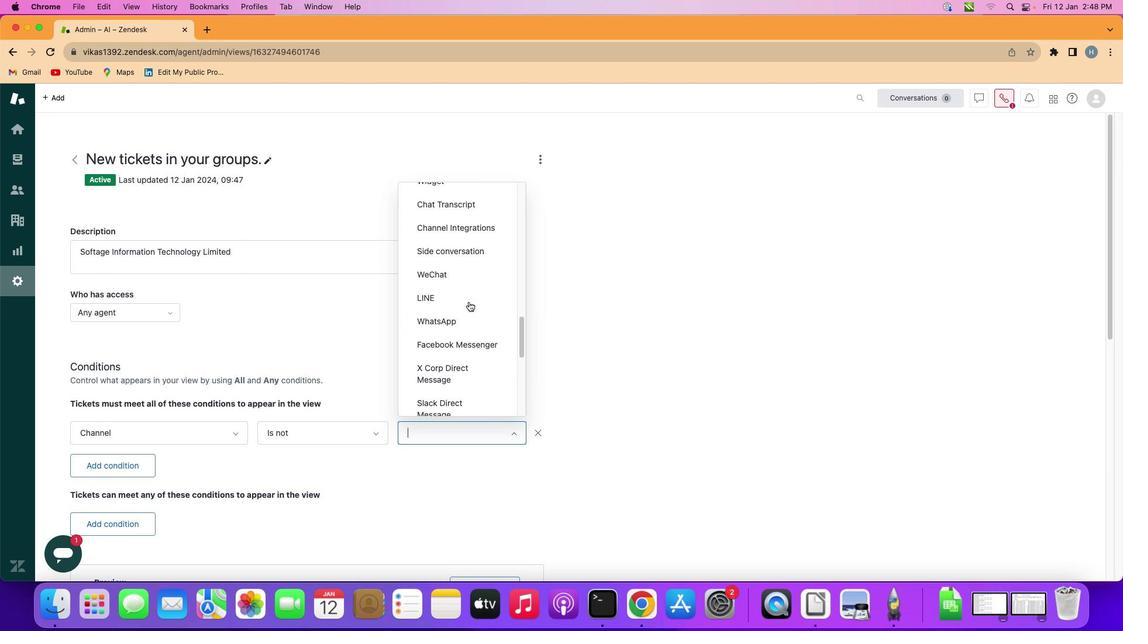 
Action: Mouse scrolled (458, 292) with delta (-9, -9)
Screenshot: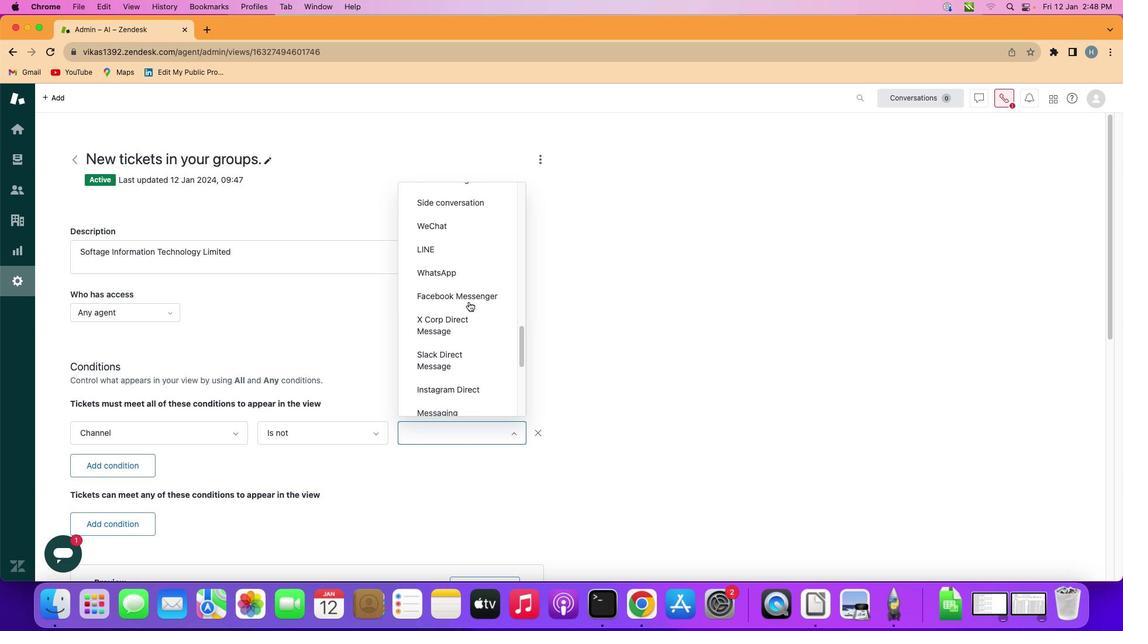 
Action: Mouse scrolled (458, 292) with delta (-9, -9)
Screenshot: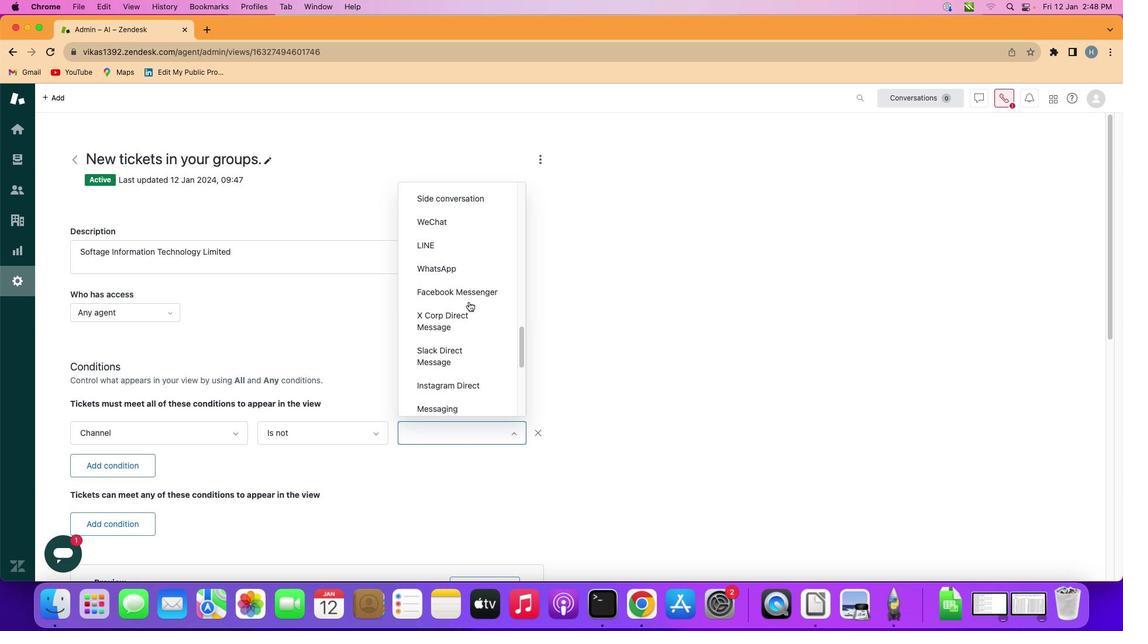 
Action: Mouse scrolled (458, 292) with delta (-9, -9)
Screenshot: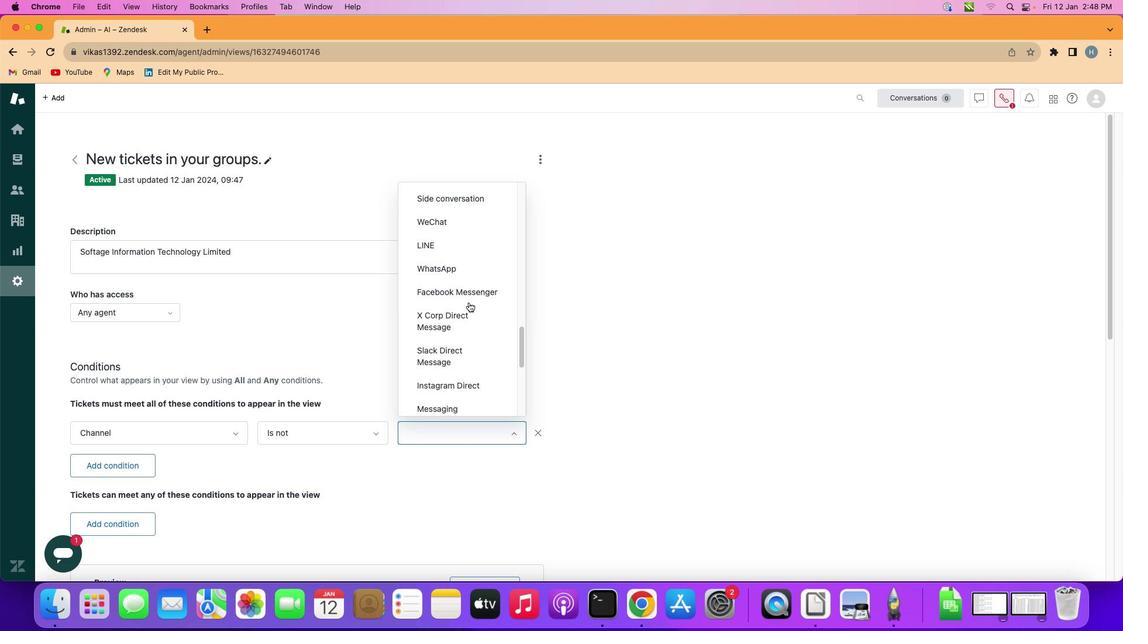 
Action: Mouse scrolled (458, 292) with delta (-9, -9)
Screenshot: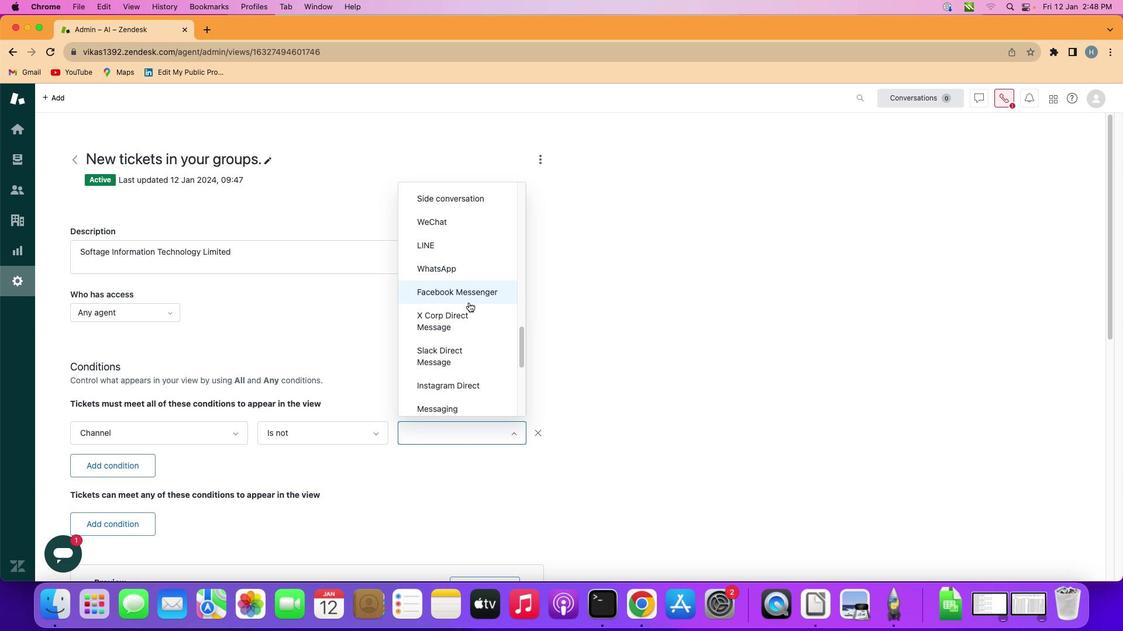 
Action: Mouse moved to (458, 292)
Screenshot: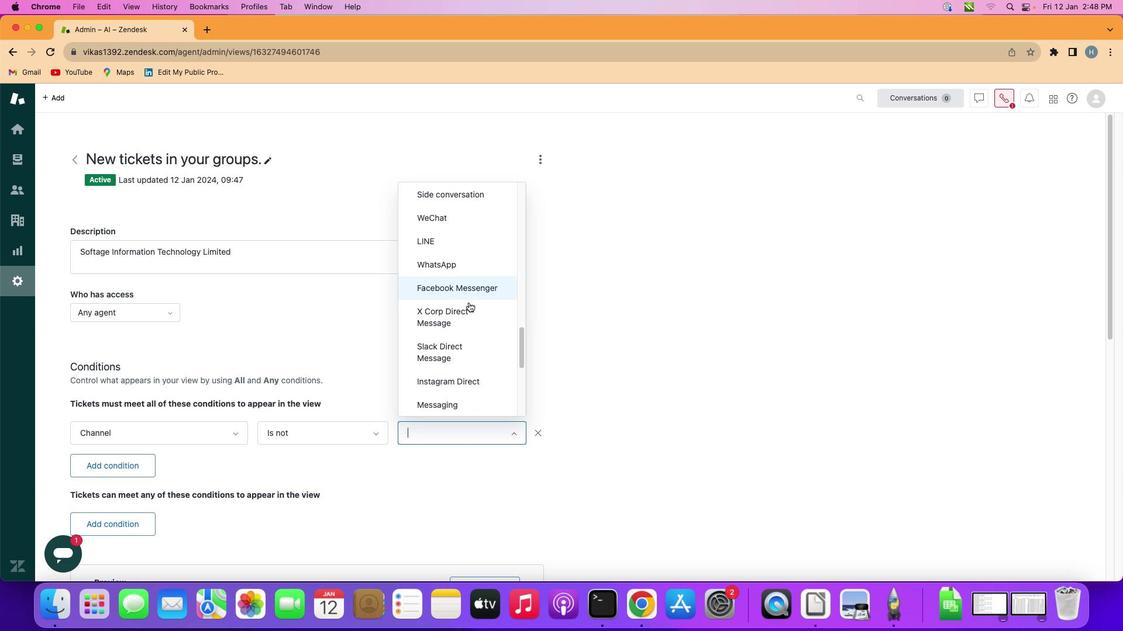 
Action: Mouse scrolled (458, 292) with delta (-9, -9)
Screenshot: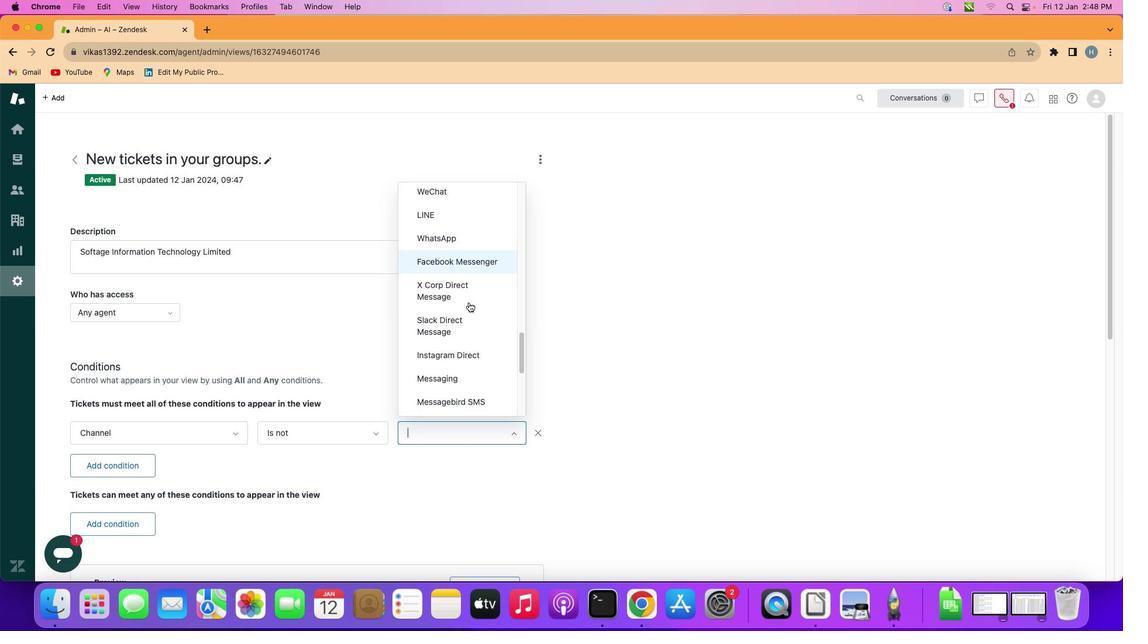
Action: Mouse scrolled (458, 292) with delta (-9, -9)
Screenshot: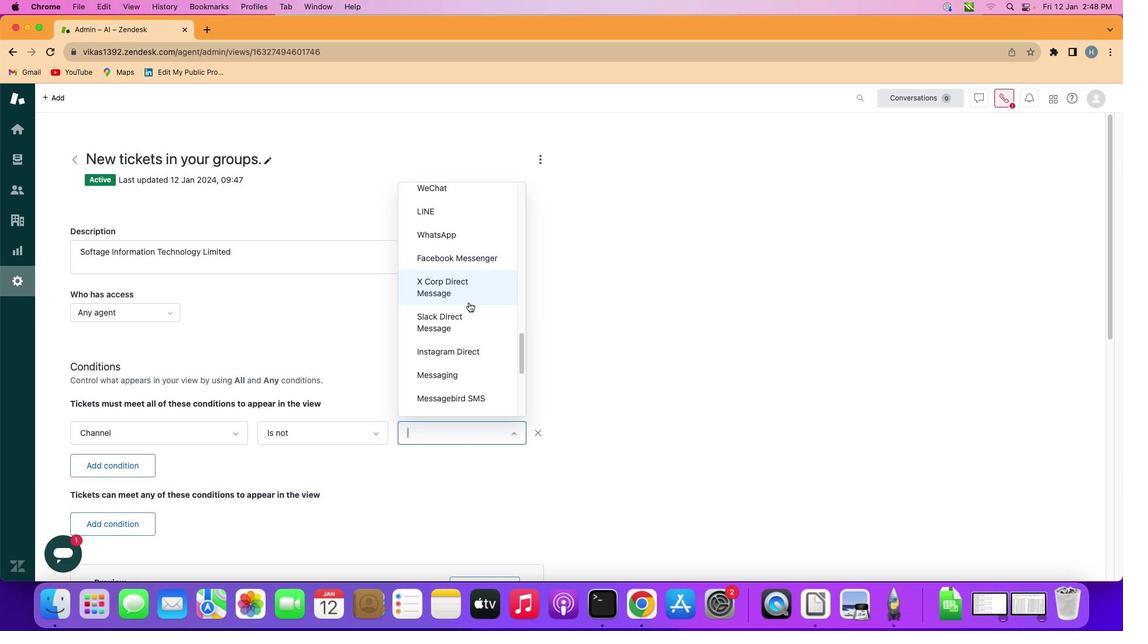 
Action: Mouse scrolled (458, 292) with delta (-9, -9)
Screenshot: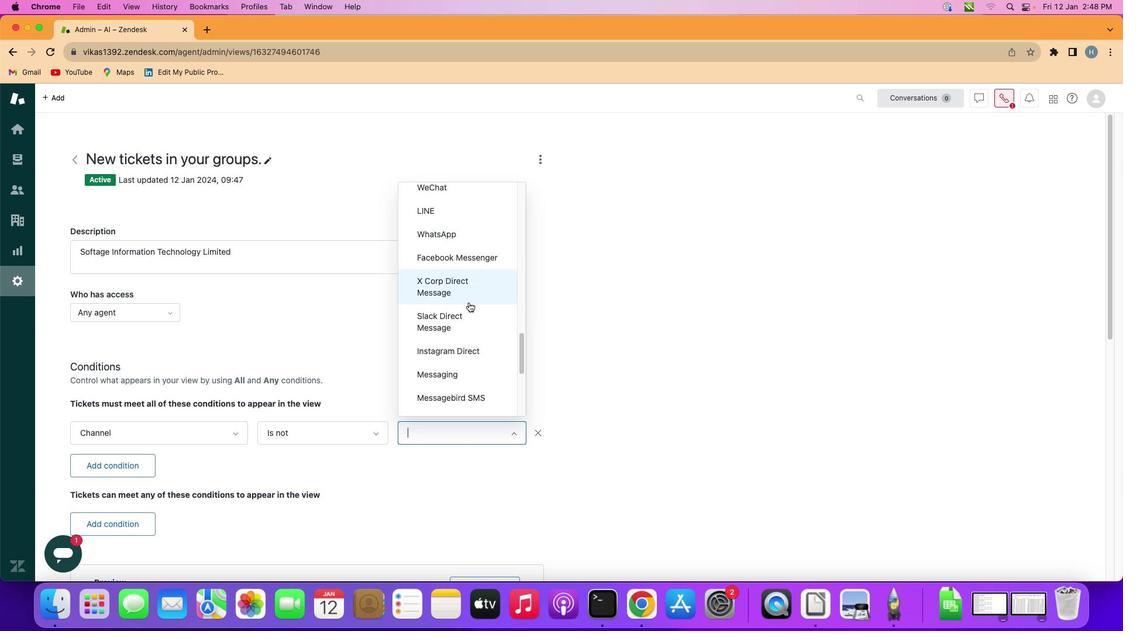
Action: Mouse moved to (479, 256)
Screenshot: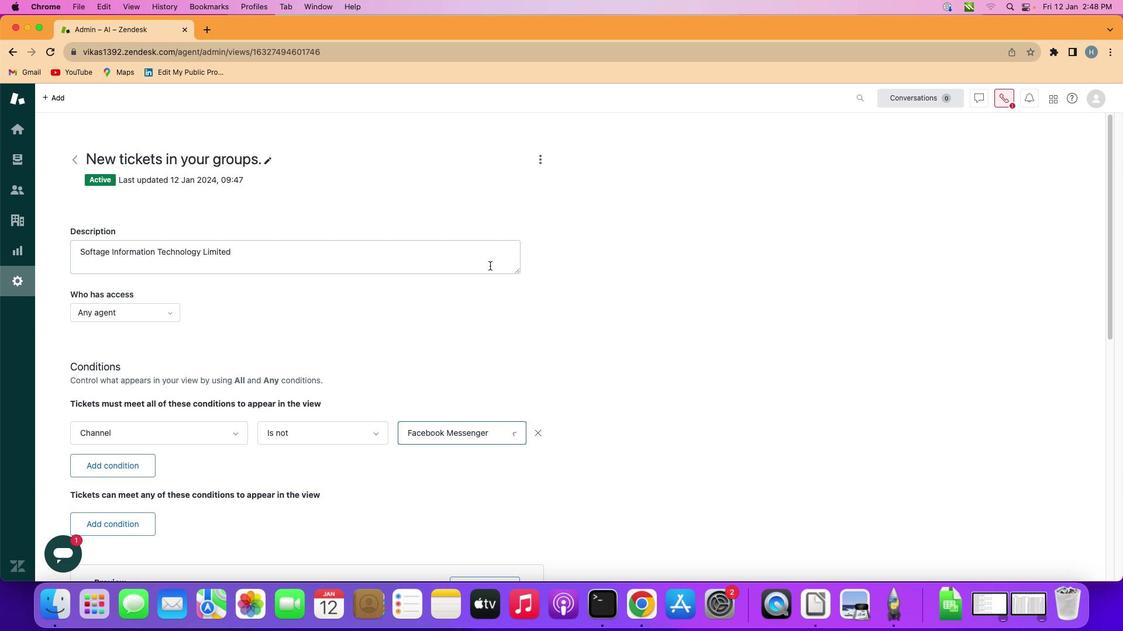
Action: Mouse pressed left at (479, 256)
Screenshot: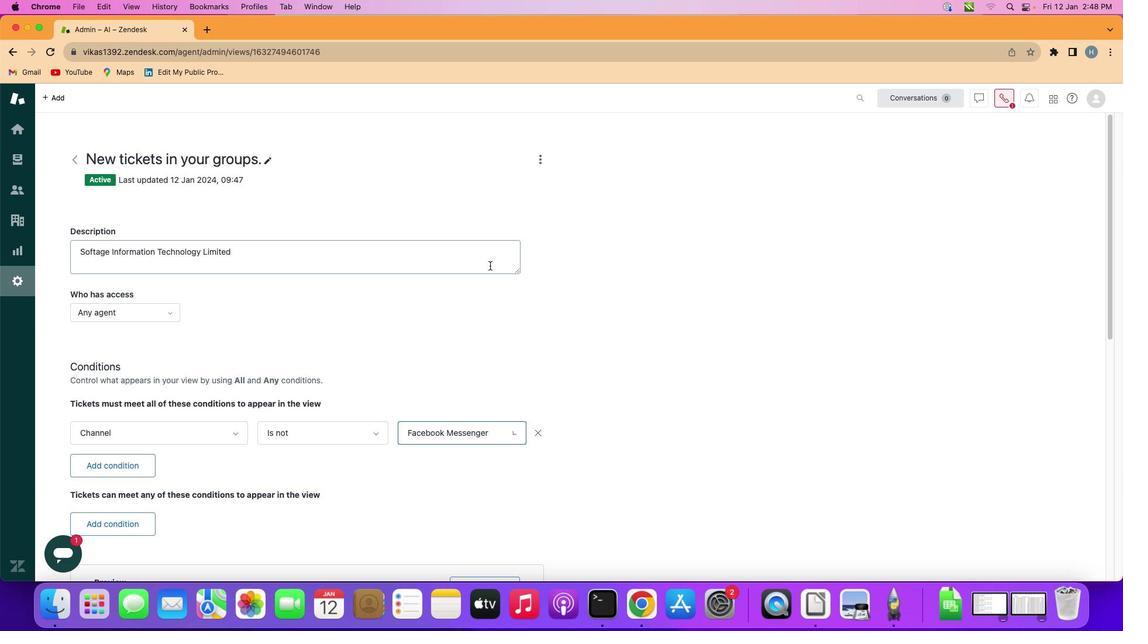 
Action: Mouse moved to (490, 251)
Screenshot: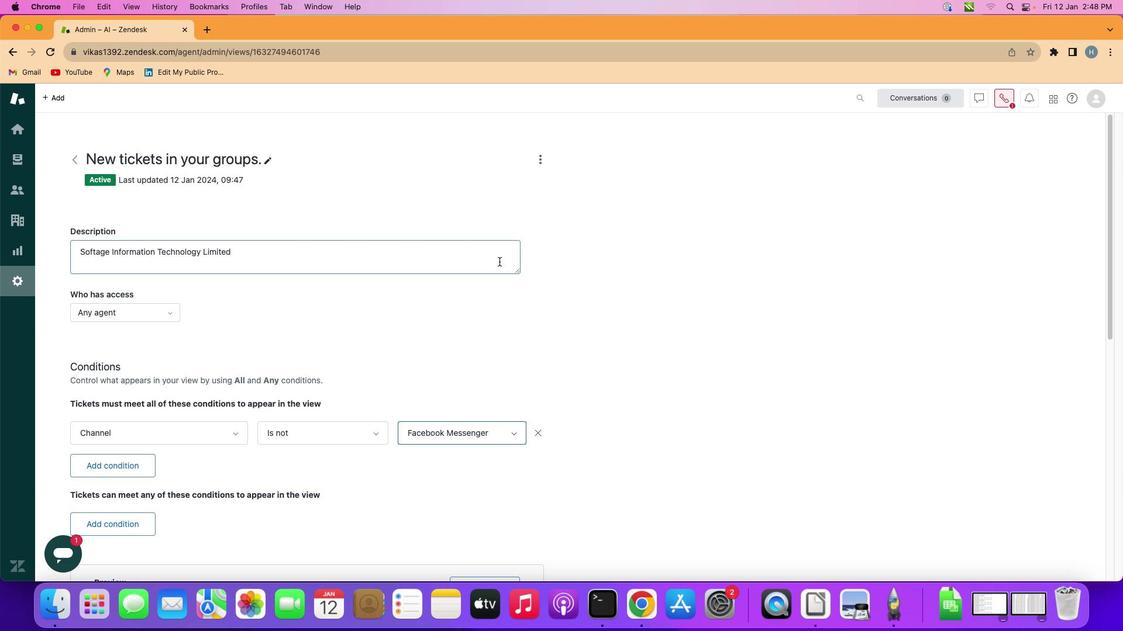 
